 Task: Open Card Third-Party Integrations in Board Social Media Advertising Campaign Management to Workspace IT Department and add a team member Softage.1@softage.net, a label Red, a checklist SEO Audit, an attachment from your google drive, a color Red and finally, add a card description 'Send out client proposal for review' and a comment 'Given the potential impact of this task on our company reputation, let us ensure that we approach it with a sense of professionalism and respect.'. Add a start date 'Jan 09, 1900' with a due date 'Jan 16, 1900'
Action: Mouse moved to (87, 296)
Screenshot: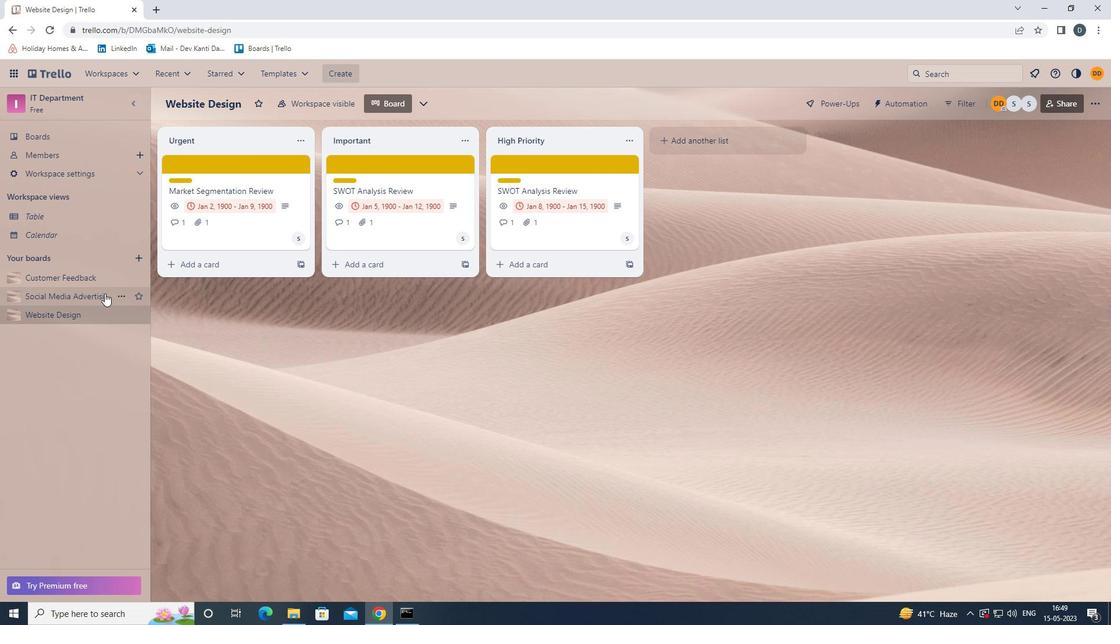 
Action: Mouse pressed left at (87, 296)
Screenshot: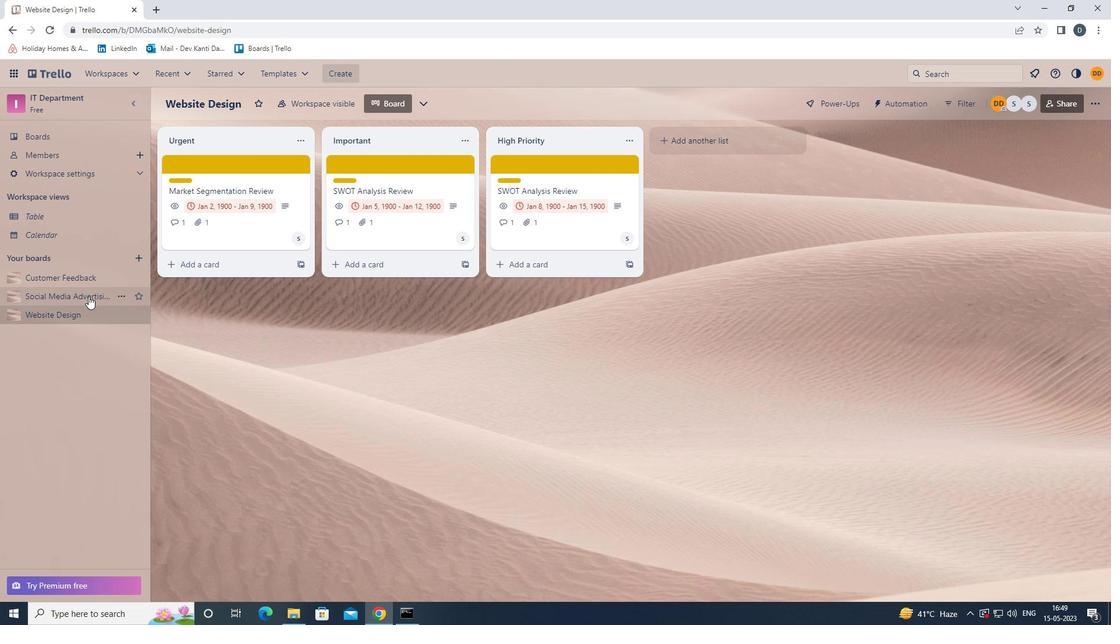 
Action: Mouse moved to (534, 164)
Screenshot: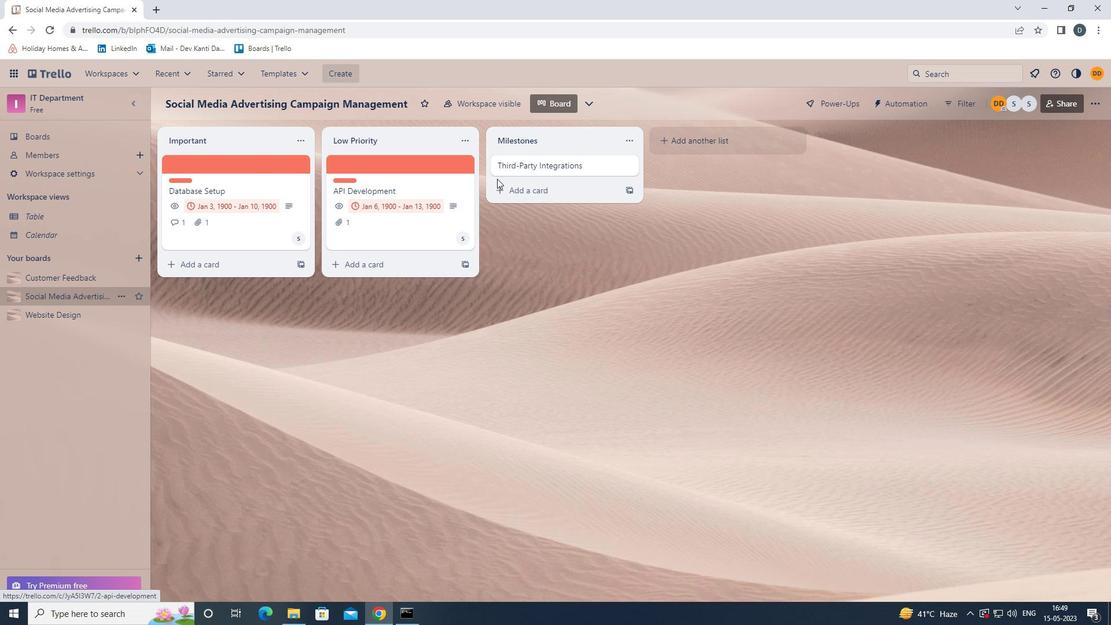 
Action: Mouse pressed left at (534, 164)
Screenshot: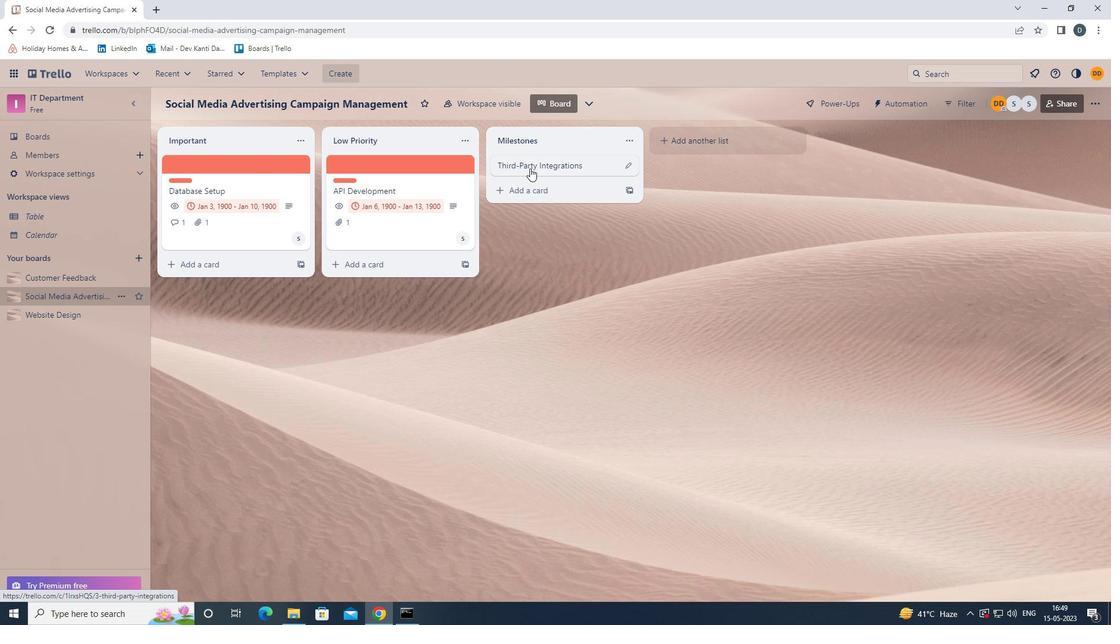 
Action: Mouse moved to (714, 206)
Screenshot: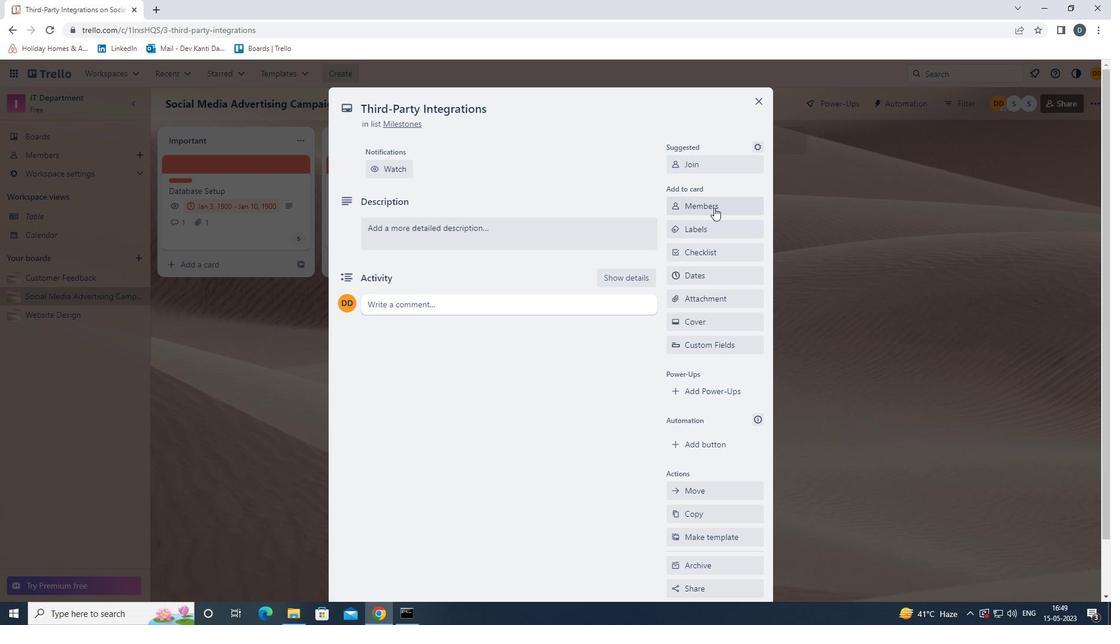 
Action: Mouse pressed left at (714, 206)
Screenshot: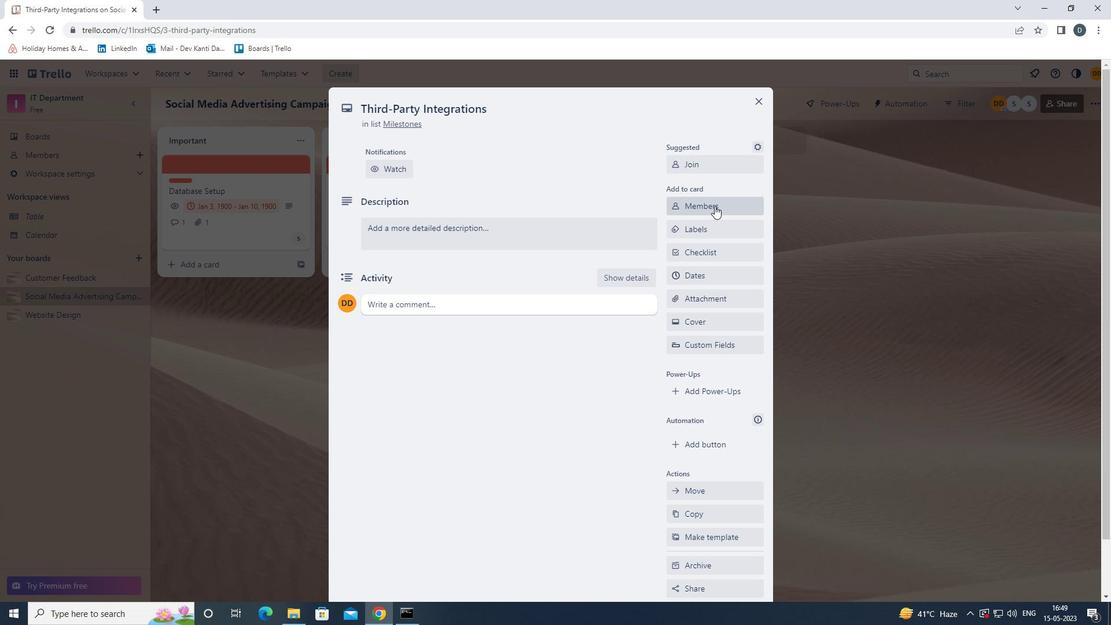 
Action: Key pressed <Key.shift>SOFTAGE.1<Key.shift><Key.shift><Key.shift><Key.shift><Key.shift><Key.shift>@SOFTAGE.NET
Screenshot: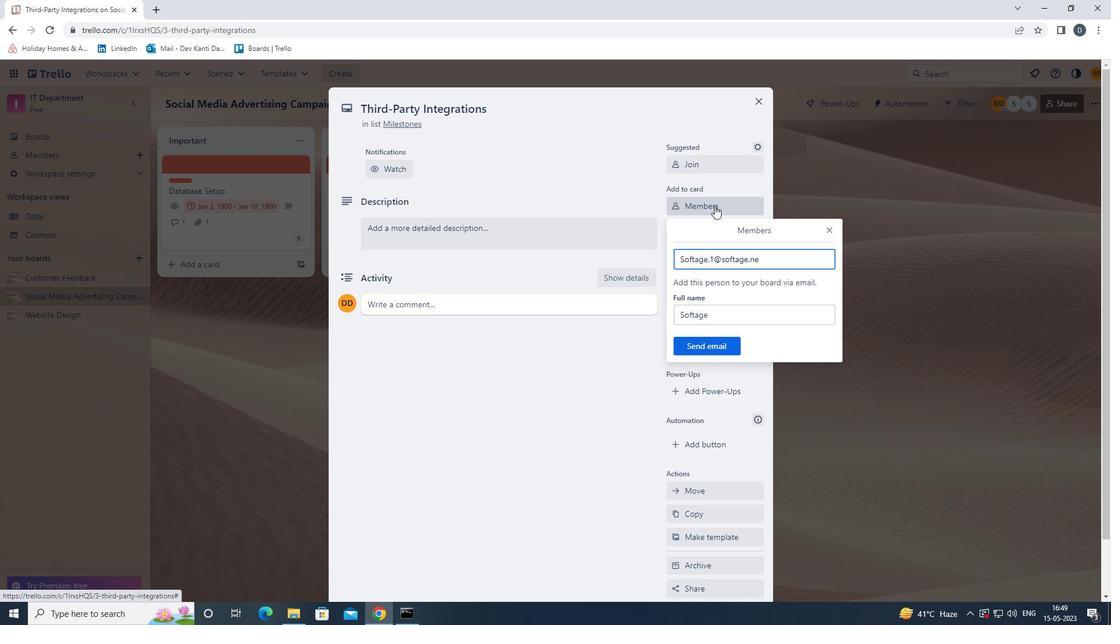 
Action: Mouse moved to (688, 341)
Screenshot: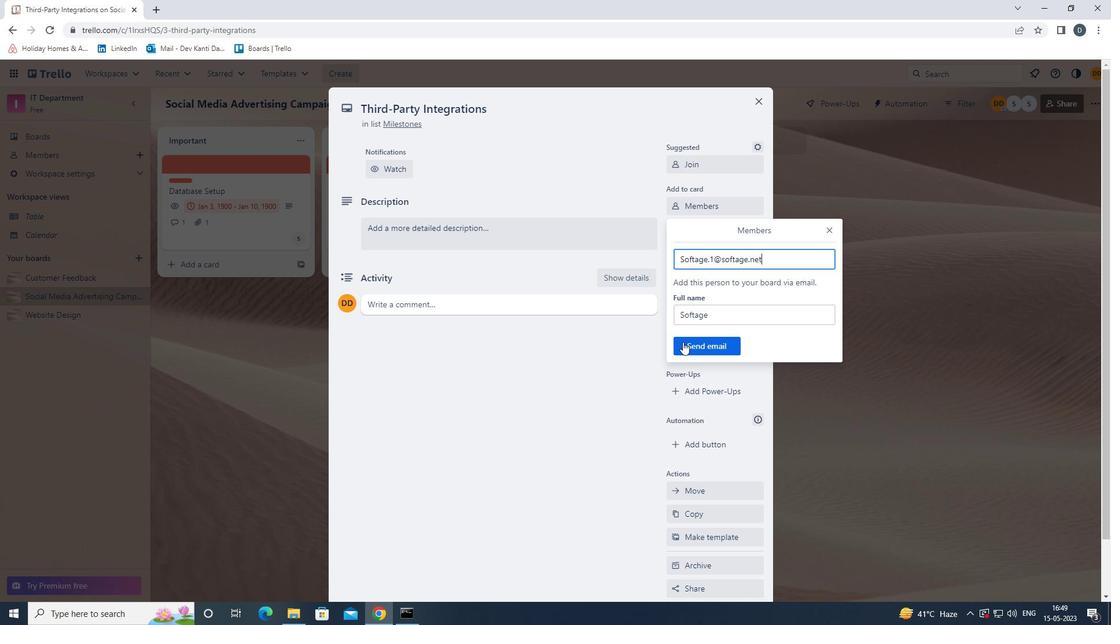 
Action: Mouse pressed left at (688, 341)
Screenshot: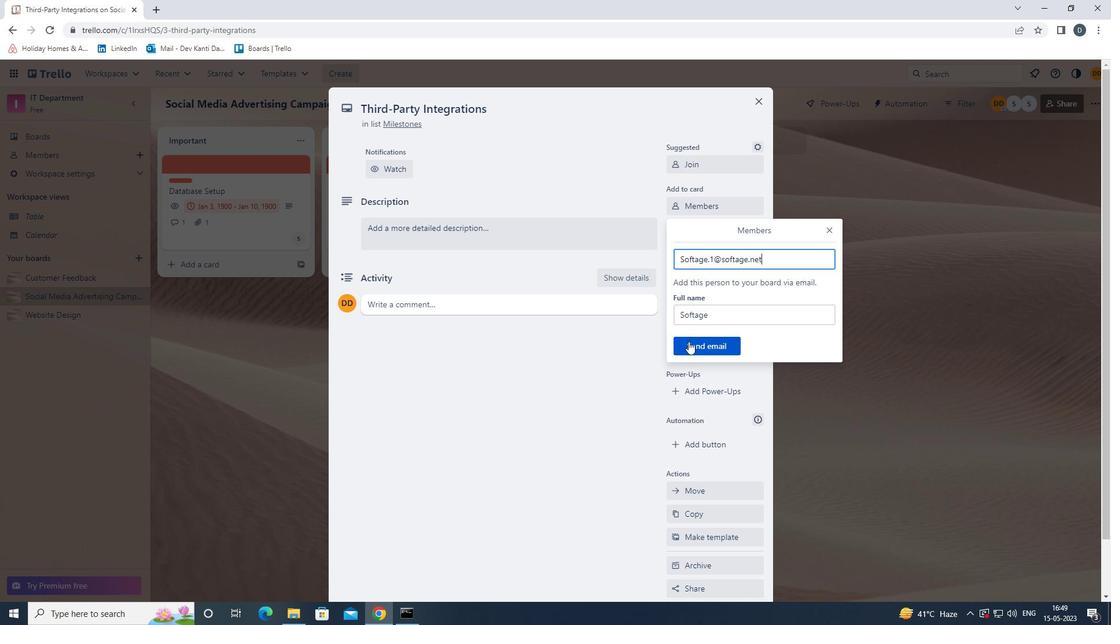 
Action: Mouse moved to (703, 228)
Screenshot: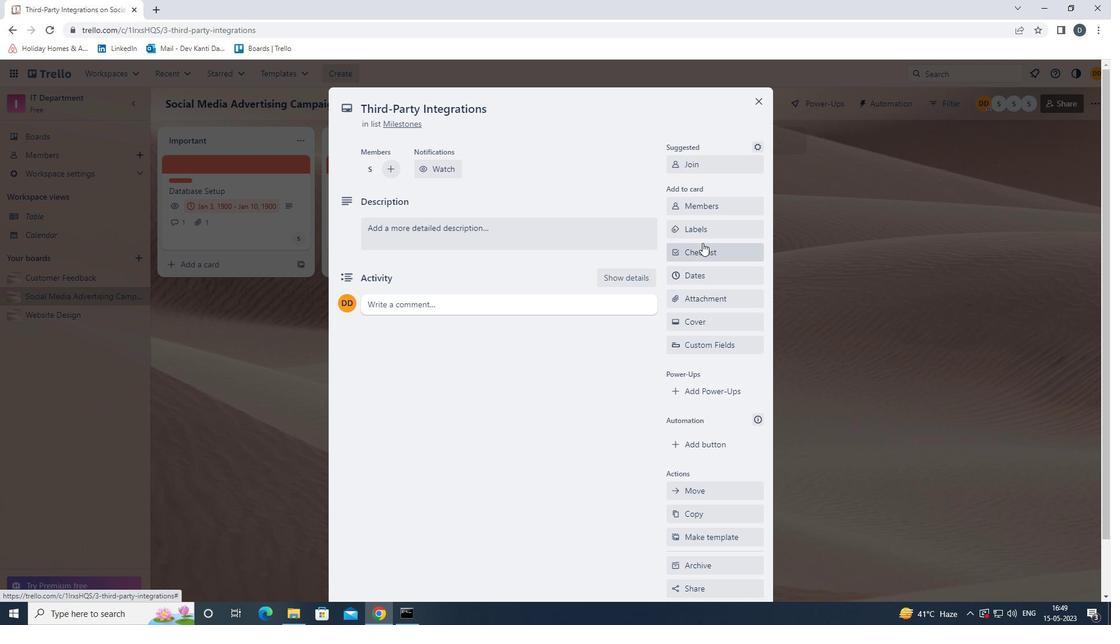 
Action: Mouse pressed left at (703, 228)
Screenshot: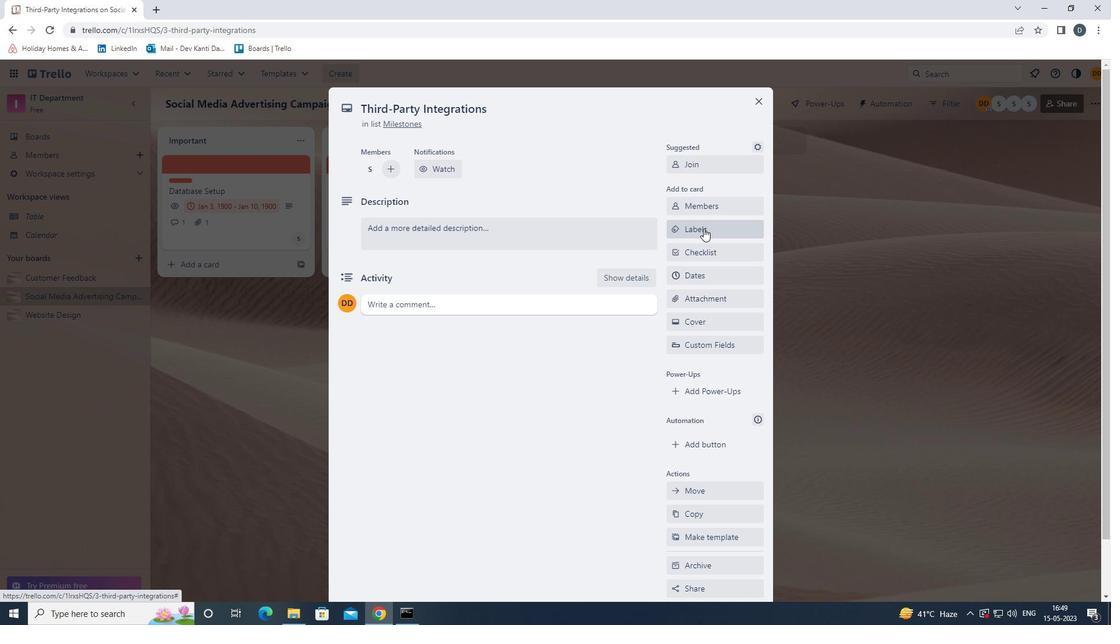 
Action: Mouse moved to (740, 381)
Screenshot: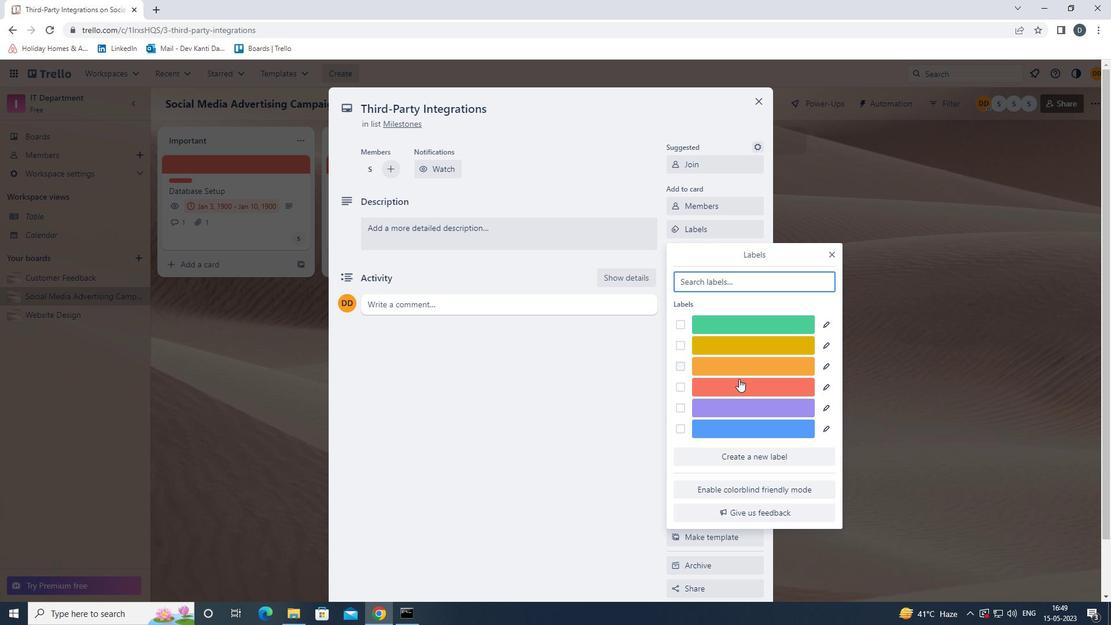
Action: Mouse pressed left at (740, 381)
Screenshot: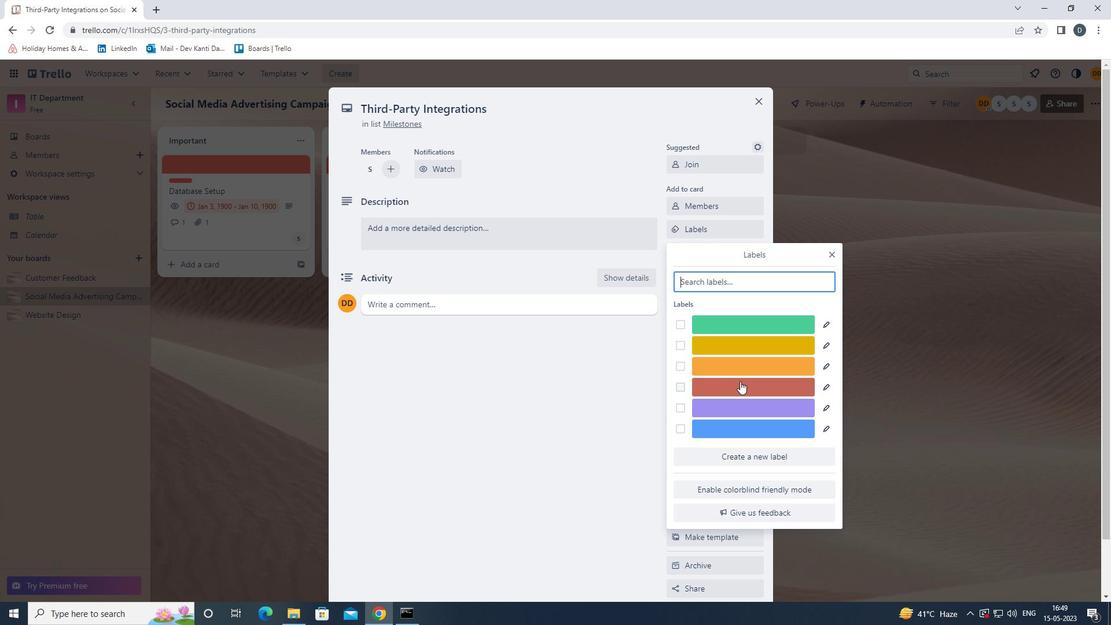 
Action: Mouse moved to (833, 259)
Screenshot: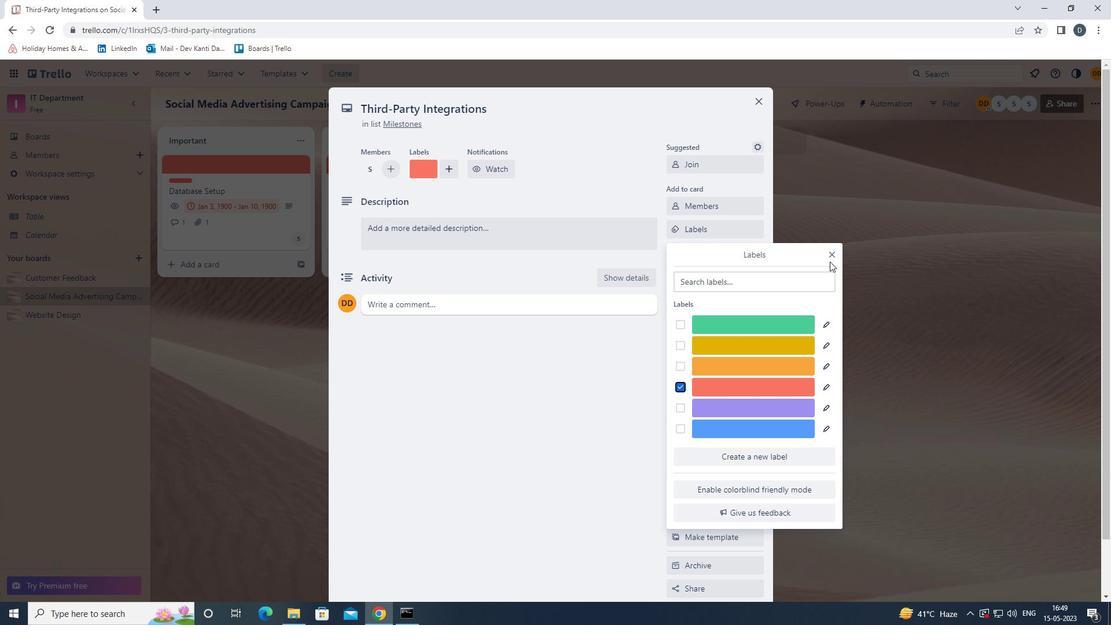 
Action: Mouse pressed left at (833, 259)
Screenshot: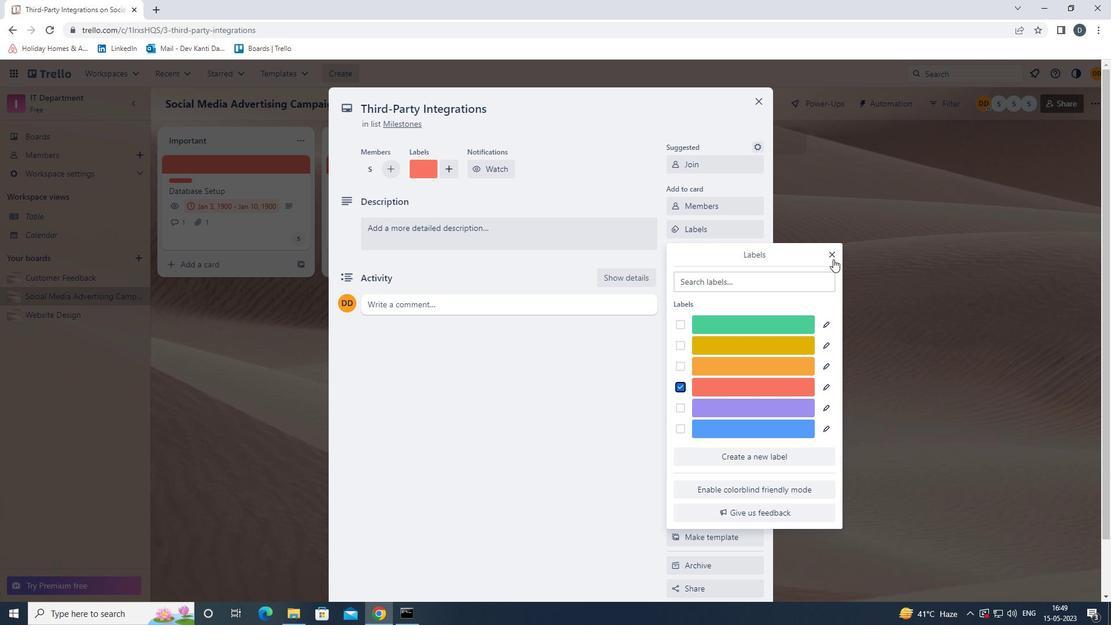 
Action: Mouse moved to (740, 250)
Screenshot: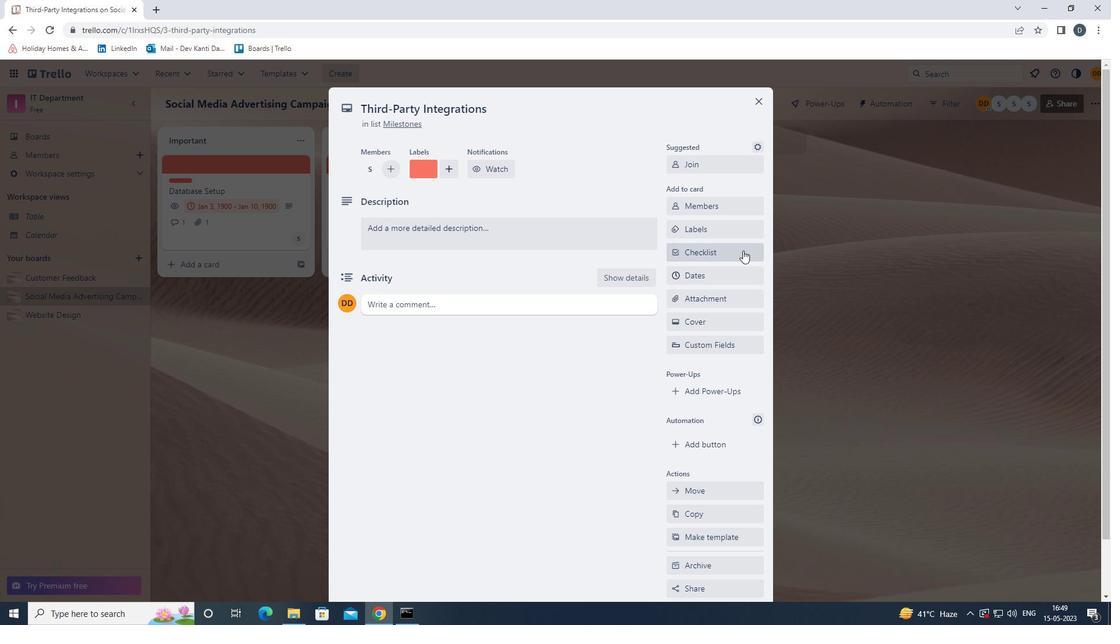 
Action: Mouse pressed left at (740, 250)
Screenshot: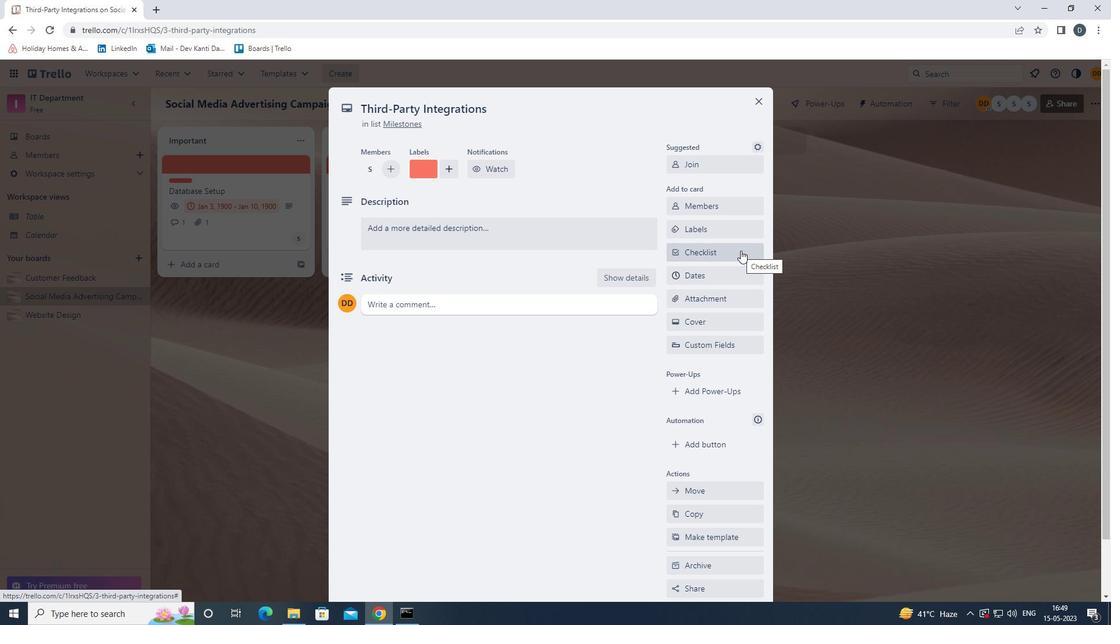 
Action: Key pressed <Key.shift><Key.shift><Key.shift><Key.shift><Key.shift><Key.shift><Key.shift><Key.shift><Key.shift><Key.shift><Key.shift><Key.shift><Key.shift><Key.shift><Key.shift><Key.shift><Key.shift>SEO<Key.down><Key.enter>
Screenshot: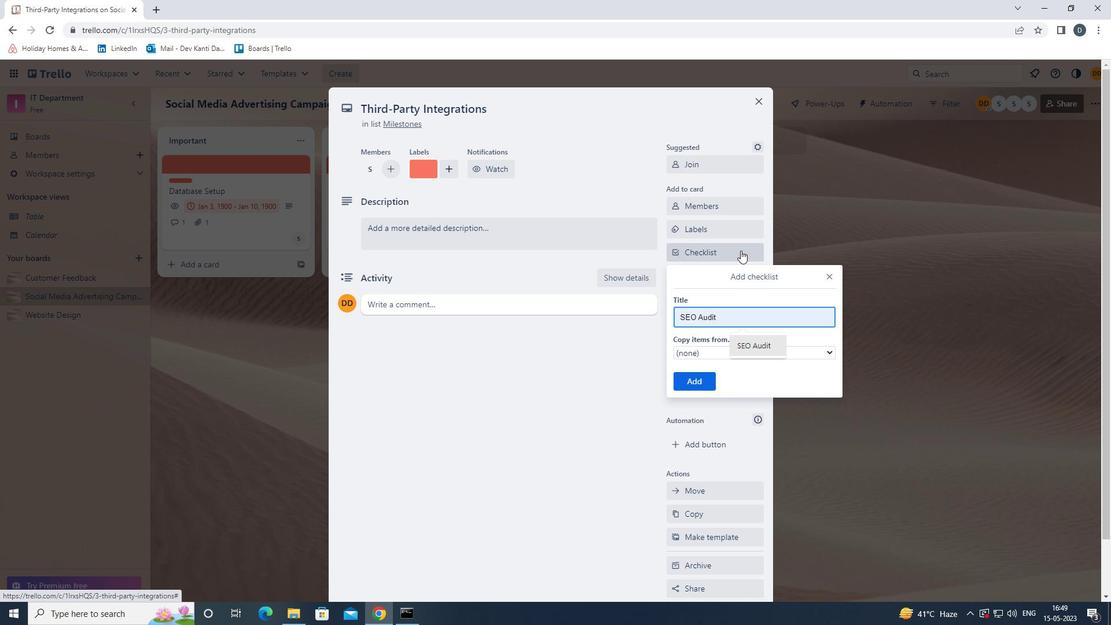 
Action: Mouse moved to (697, 373)
Screenshot: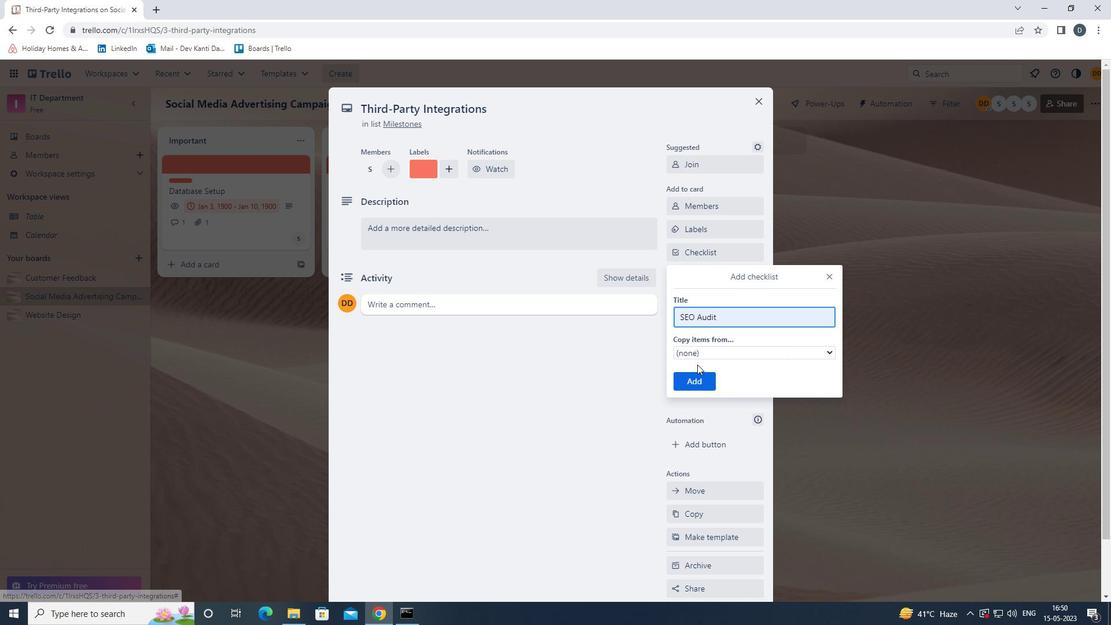 
Action: Mouse pressed left at (697, 373)
Screenshot: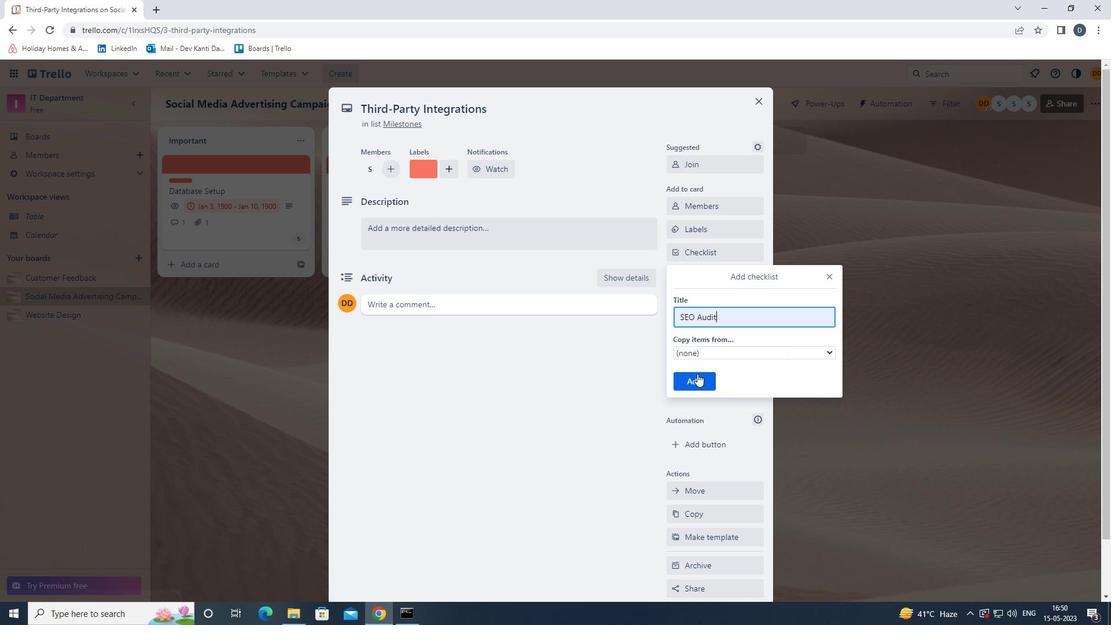 
Action: Mouse moved to (729, 292)
Screenshot: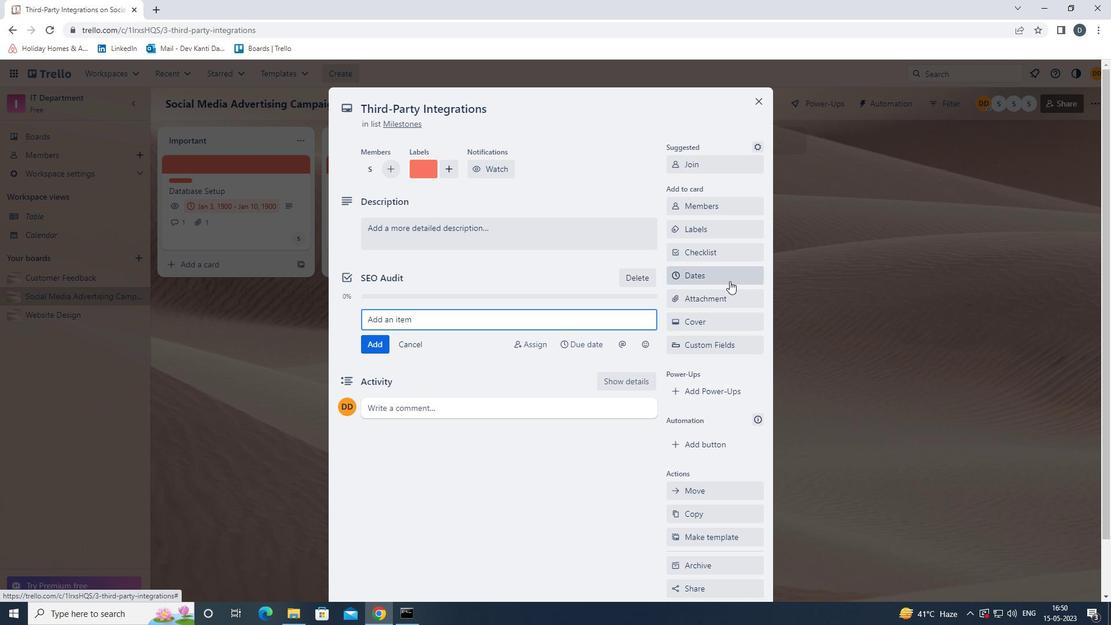 
Action: Mouse pressed left at (729, 292)
Screenshot: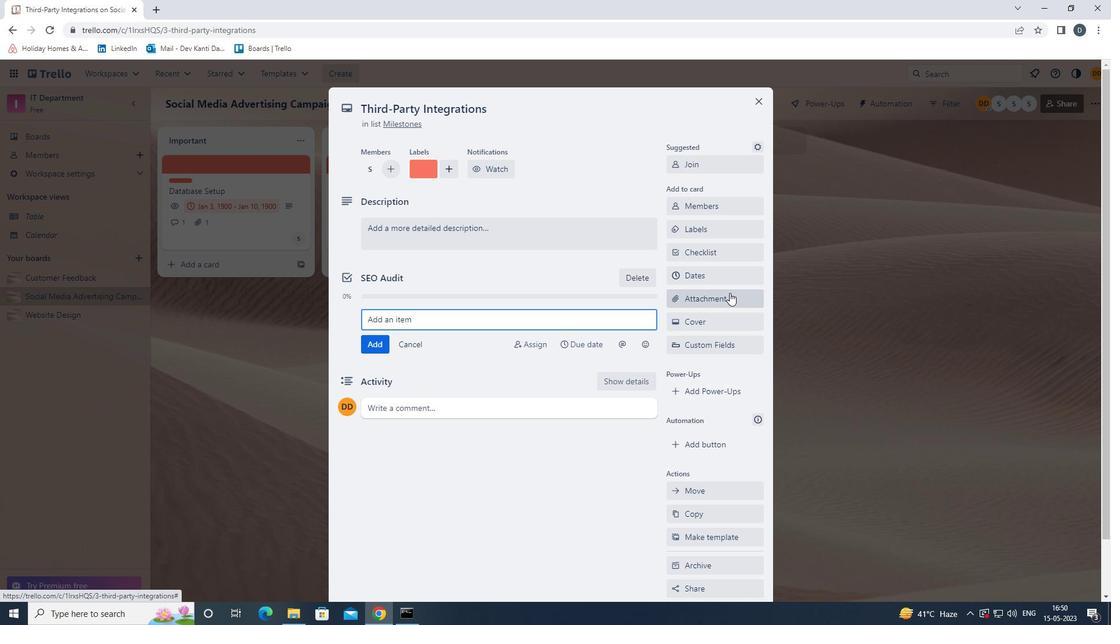 
Action: Mouse moved to (737, 387)
Screenshot: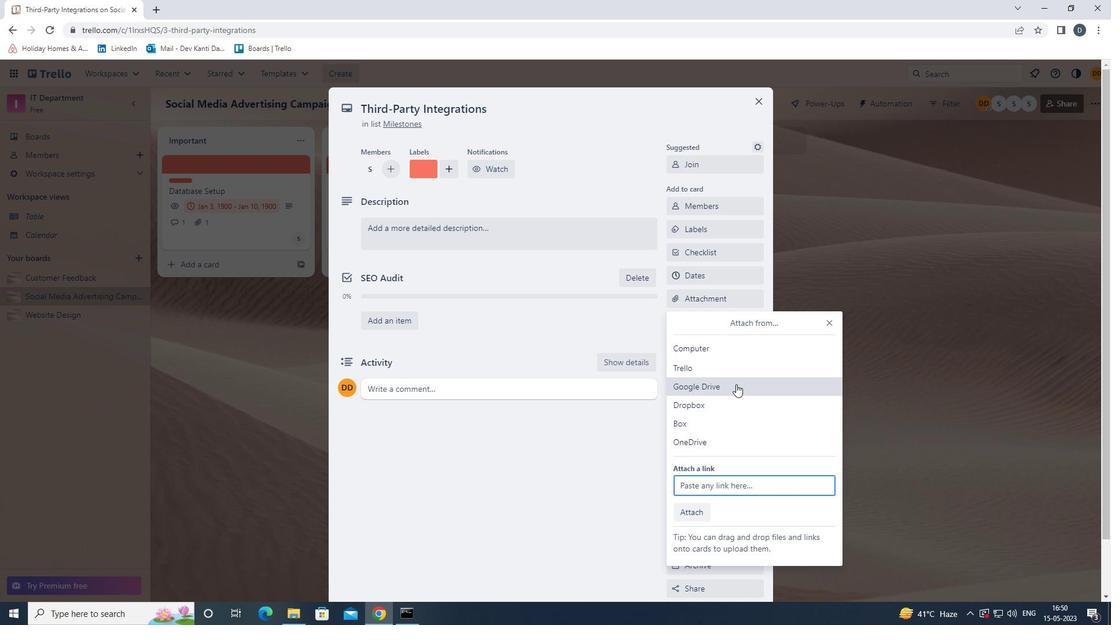 
Action: Mouse pressed left at (737, 387)
Screenshot: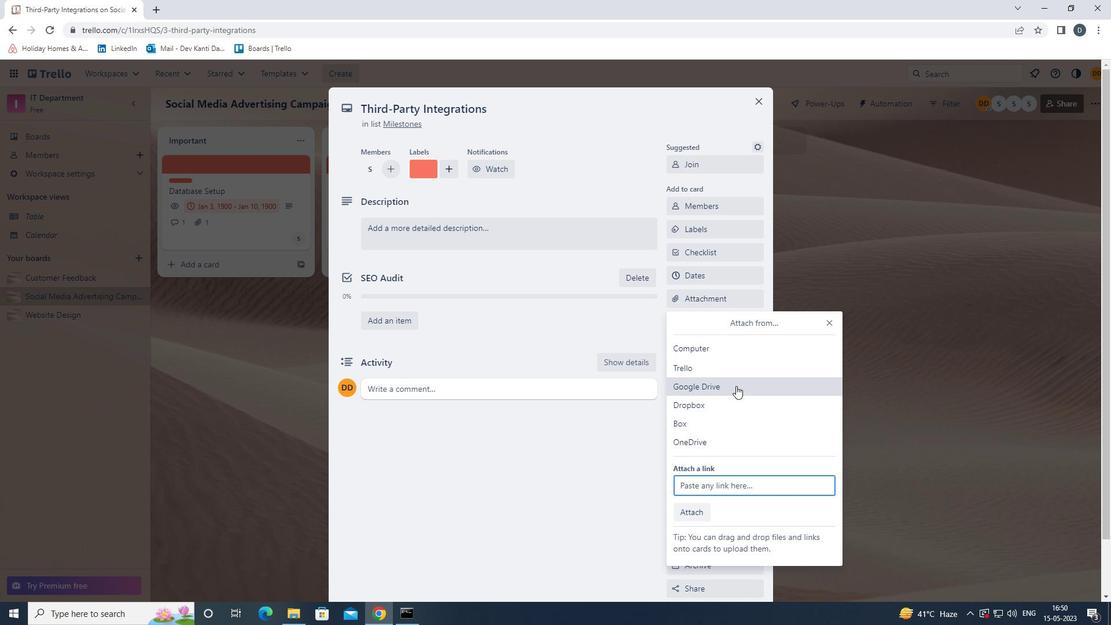 
Action: Mouse moved to (315, 354)
Screenshot: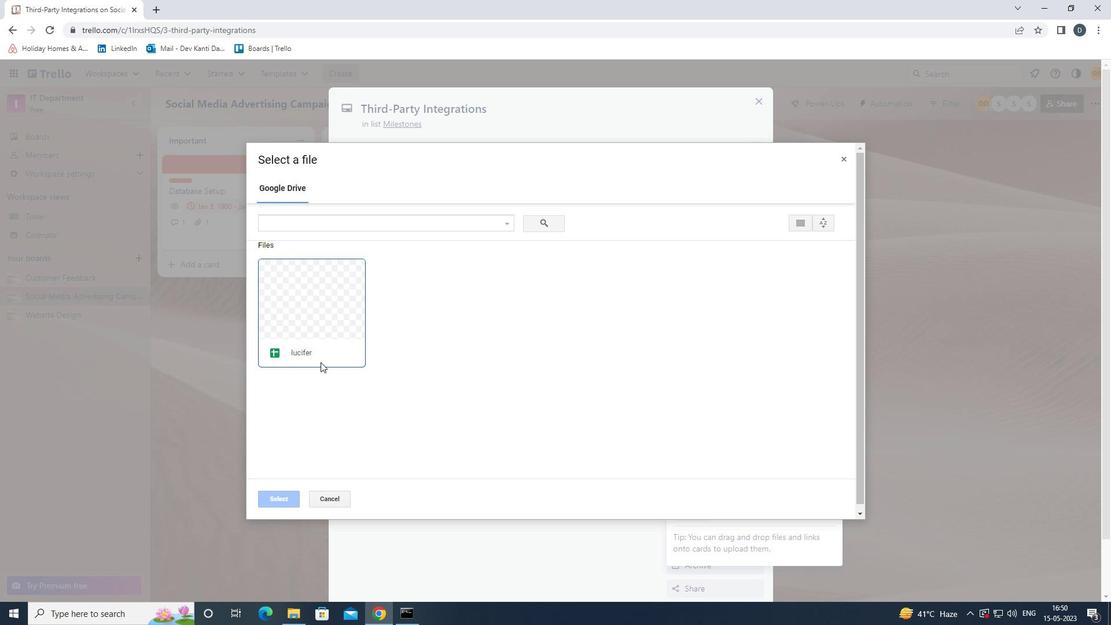 
Action: Mouse pressed left at (315, 354)
Screenshot: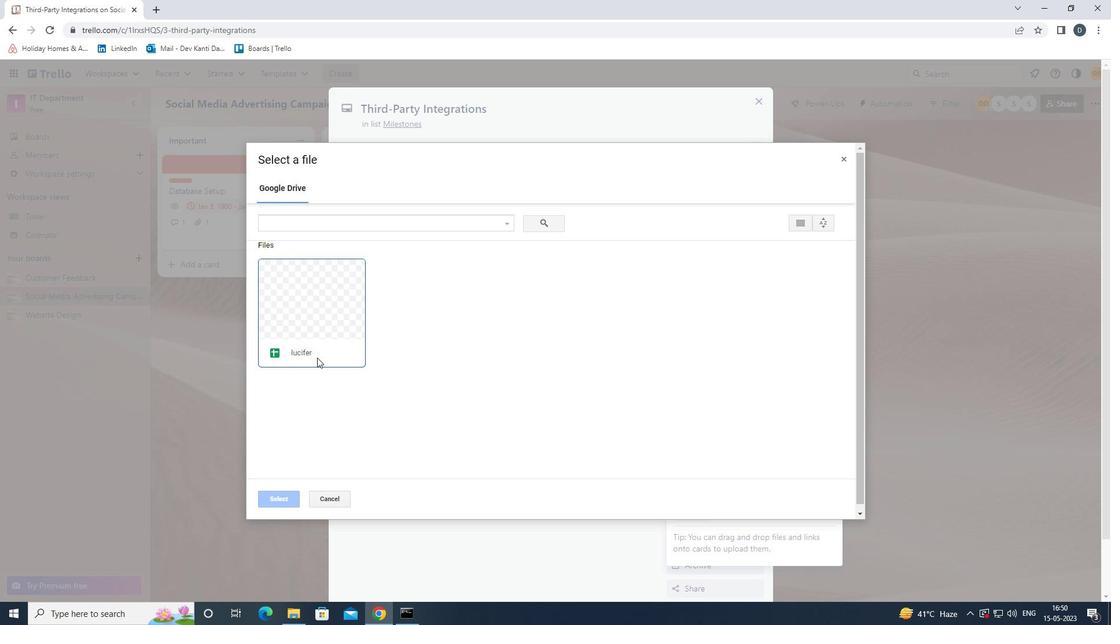 
Action: Mouse moved to (274, 501)
Screenshot: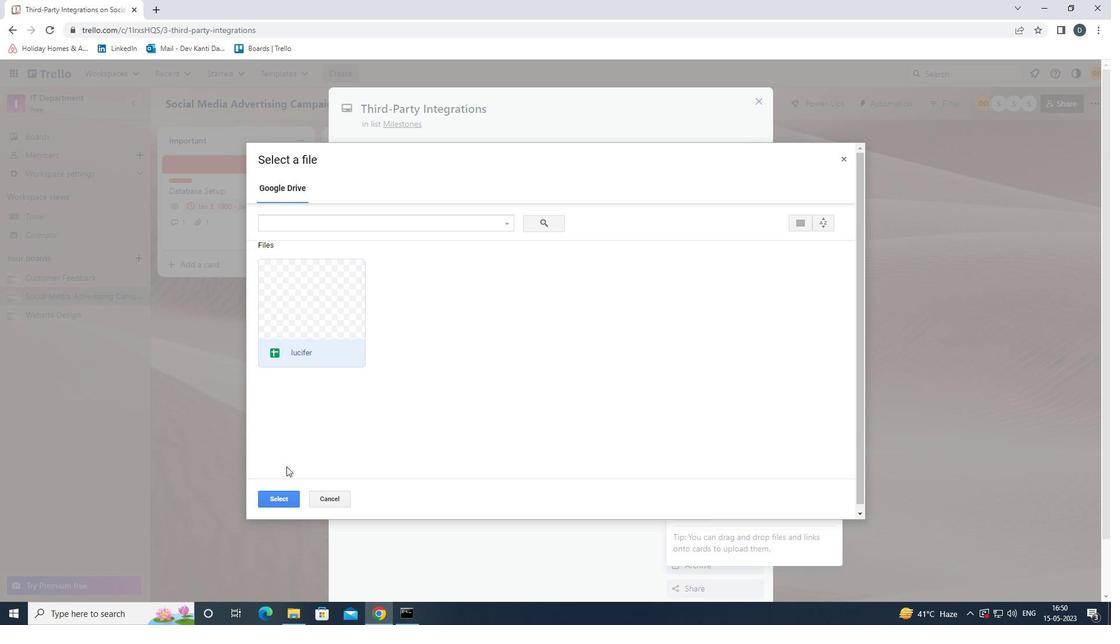 
Action: Mouse pressed left at (274, 501)
Screenshot: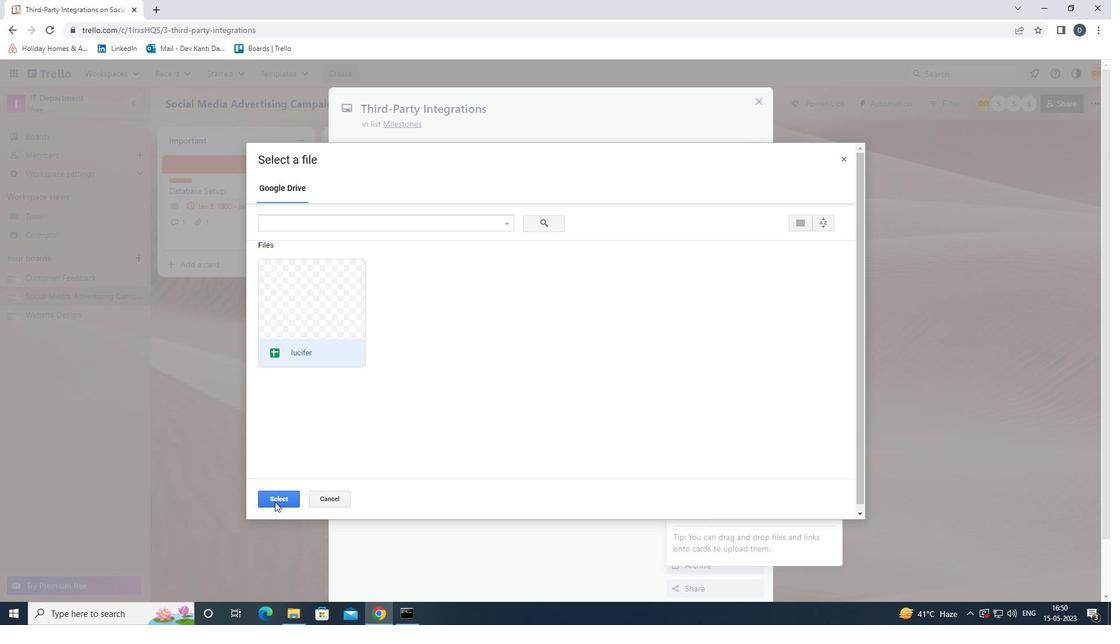 
Action: Mouse moved to (698, 321)
Screenshot: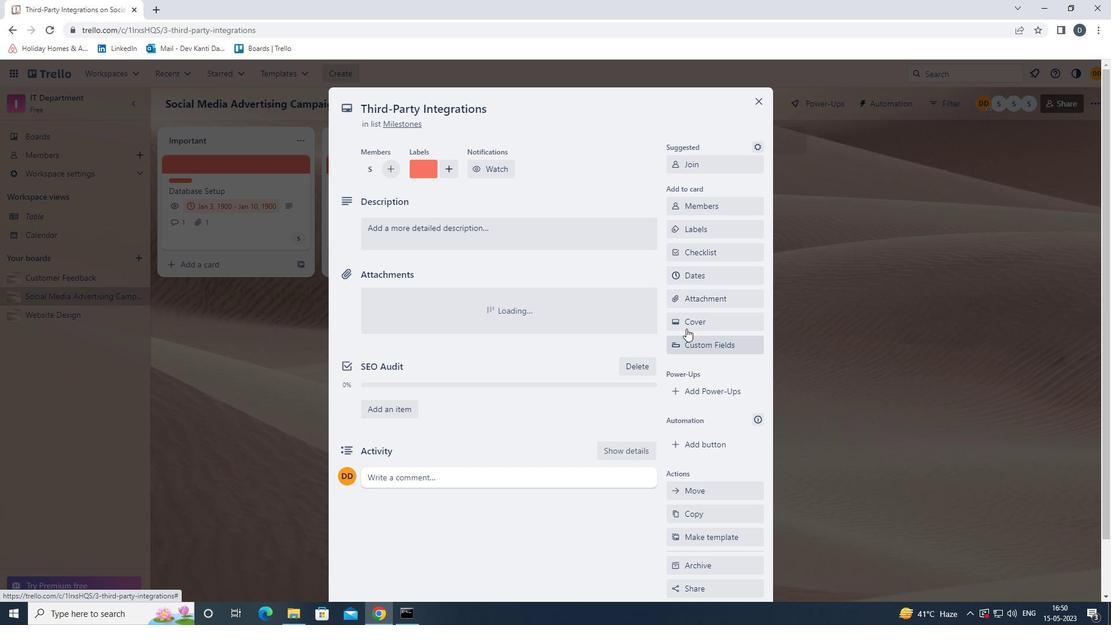 
Action: Mouse pressed left at (698, 321)
Screenshot: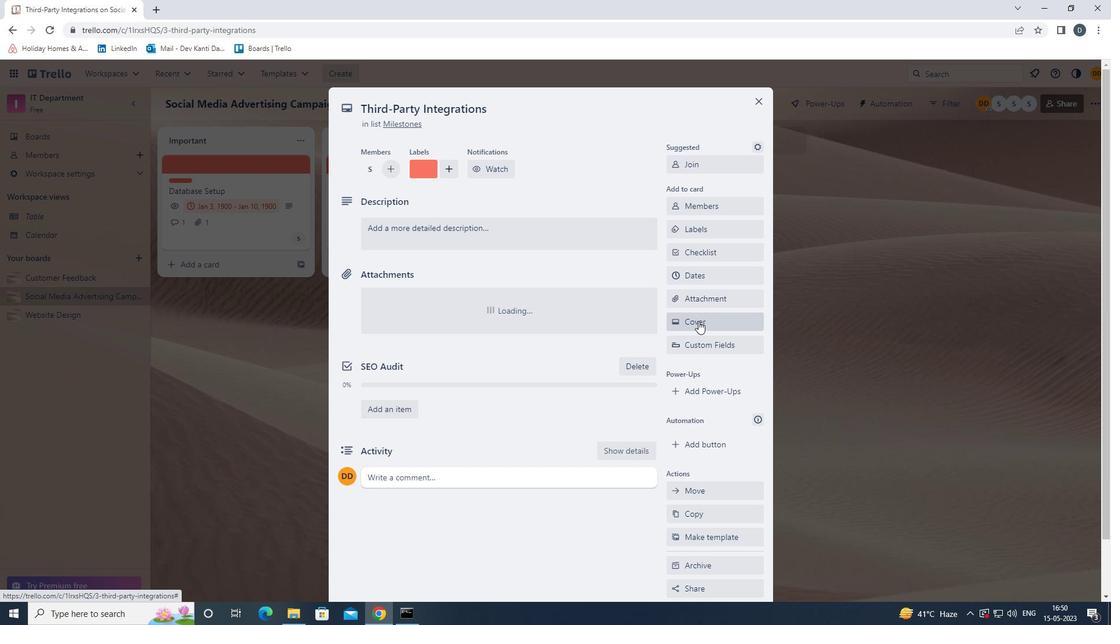 
Action: Mouse moved to (789, 366)
Screenshot: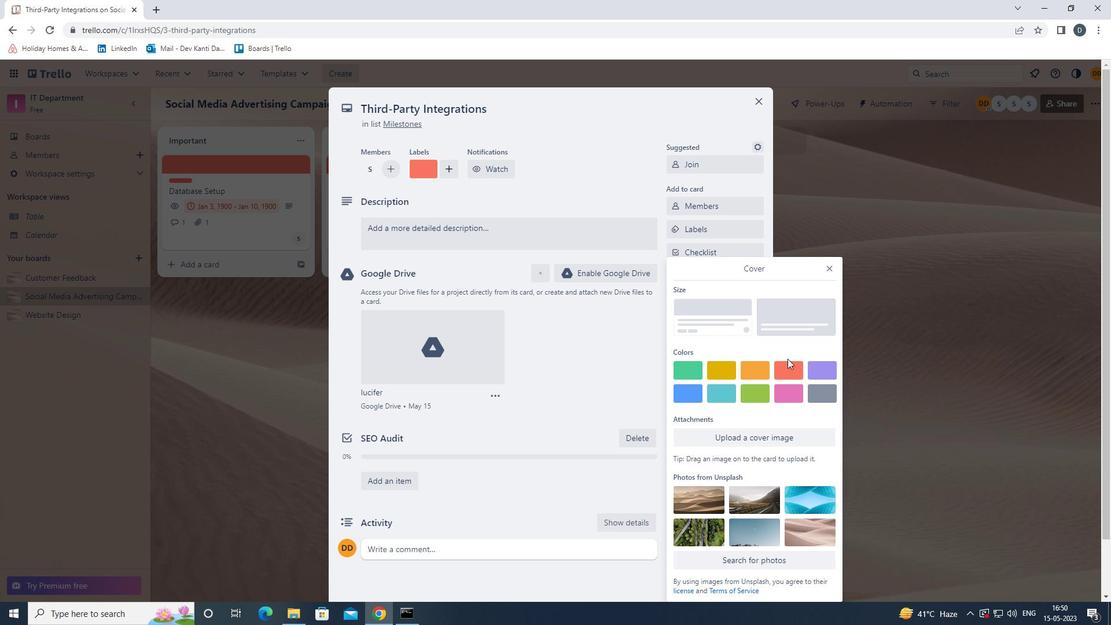 
Action: Mouse pressed left at (789, 366)
Screenshot: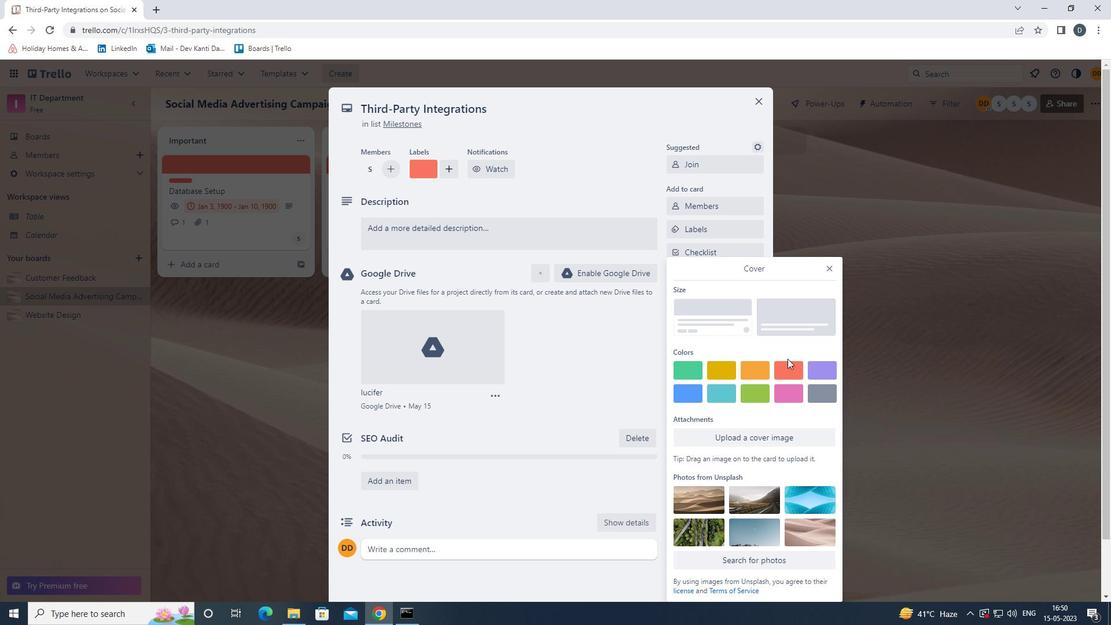 
Action: Mouse moved to (827, 247)
Screenshot: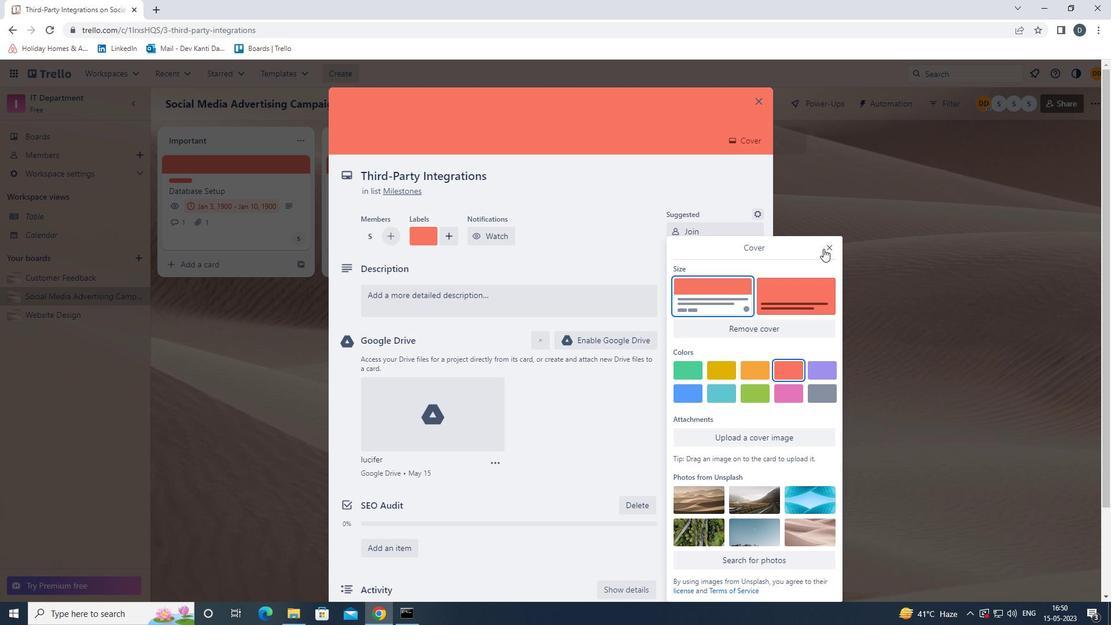
Action: Mouse pressed left at (827, 247)
Screenshot: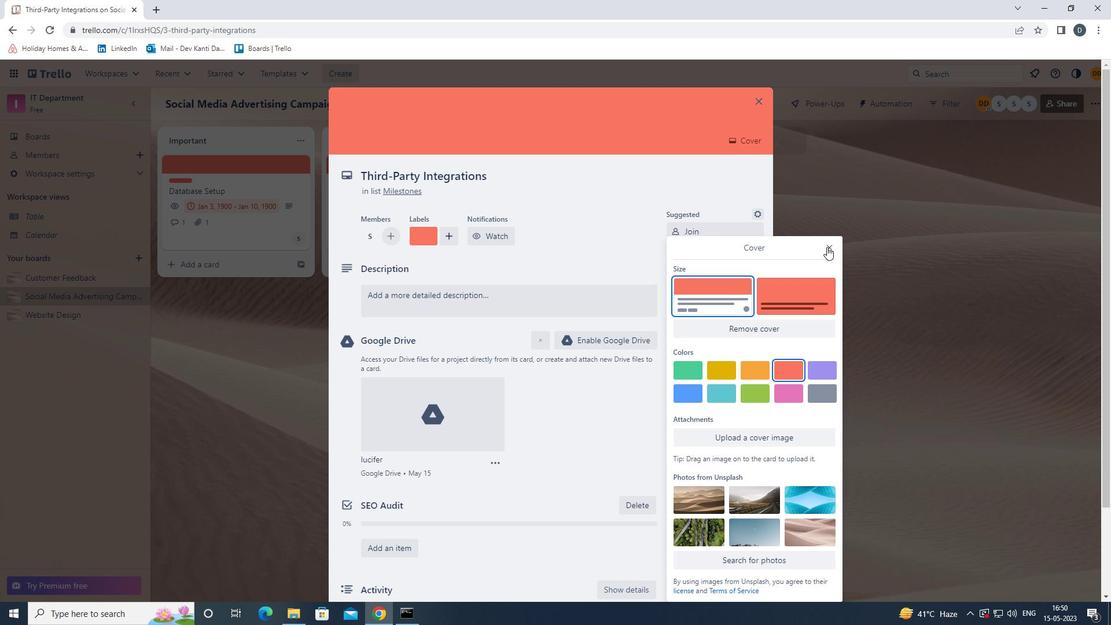 
Action: Mouse moved to (590, 297)
Screenshot: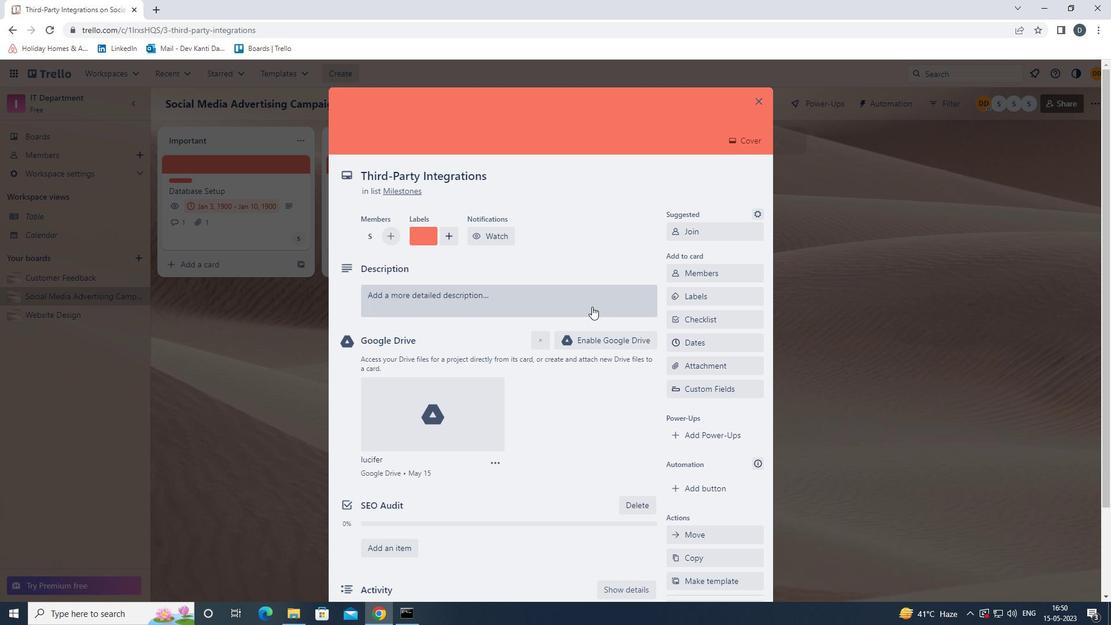 
Action: Mouse pressed left at (590, 297)
Screenshot: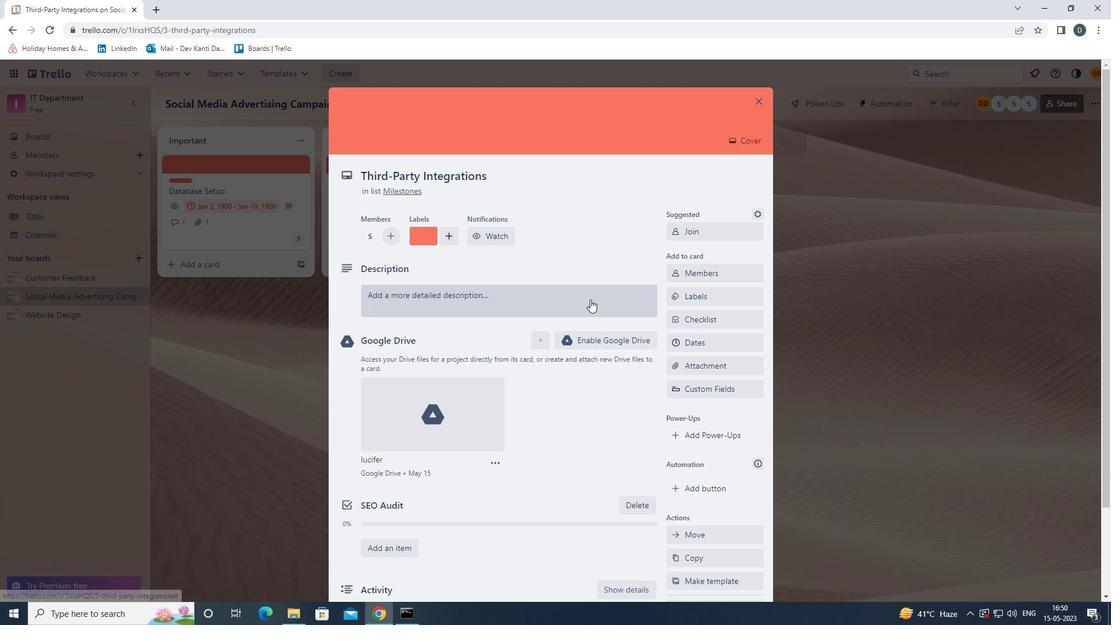 
Action: Mouse moved to (559, 353)
Screenshot: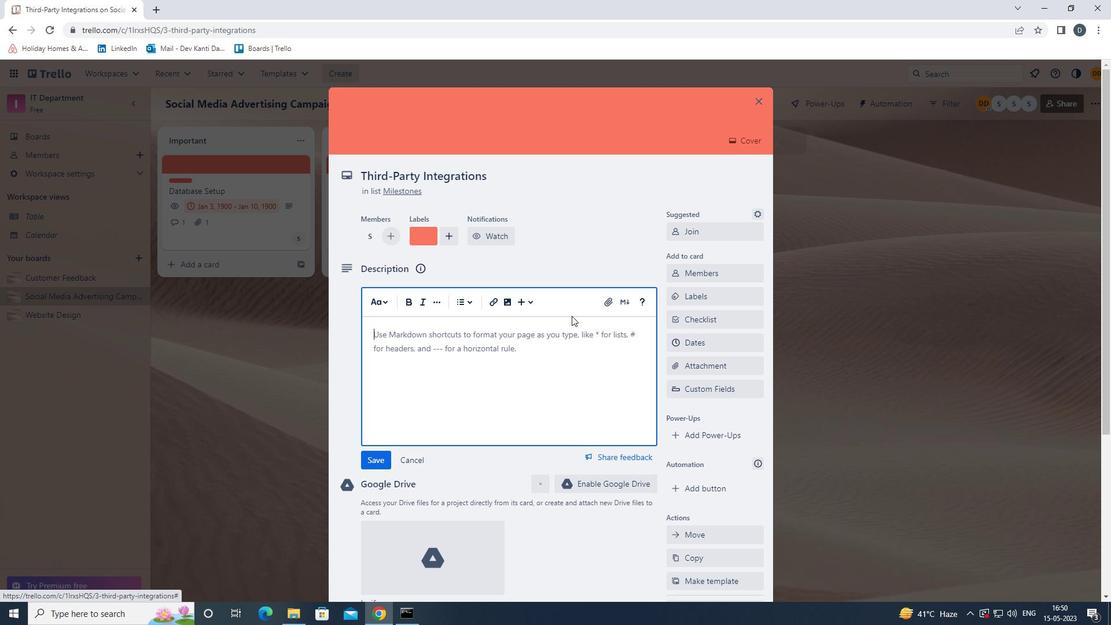 
Action: Key pressed <Key.shift>SEND<Key.space>OUT<Key.space>CLIENT<Key.space>PROPOSAL<Key.space>FOR<Key.space>REVIEW.
Screenshot: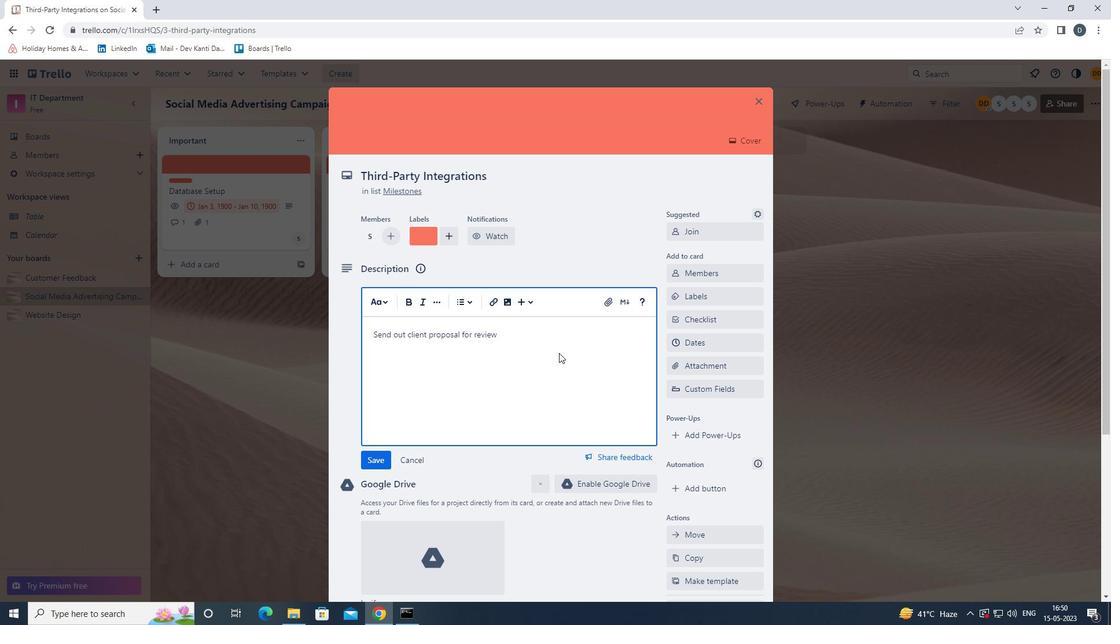 
Action: Mouse moved to (373, 460)
Screenshot: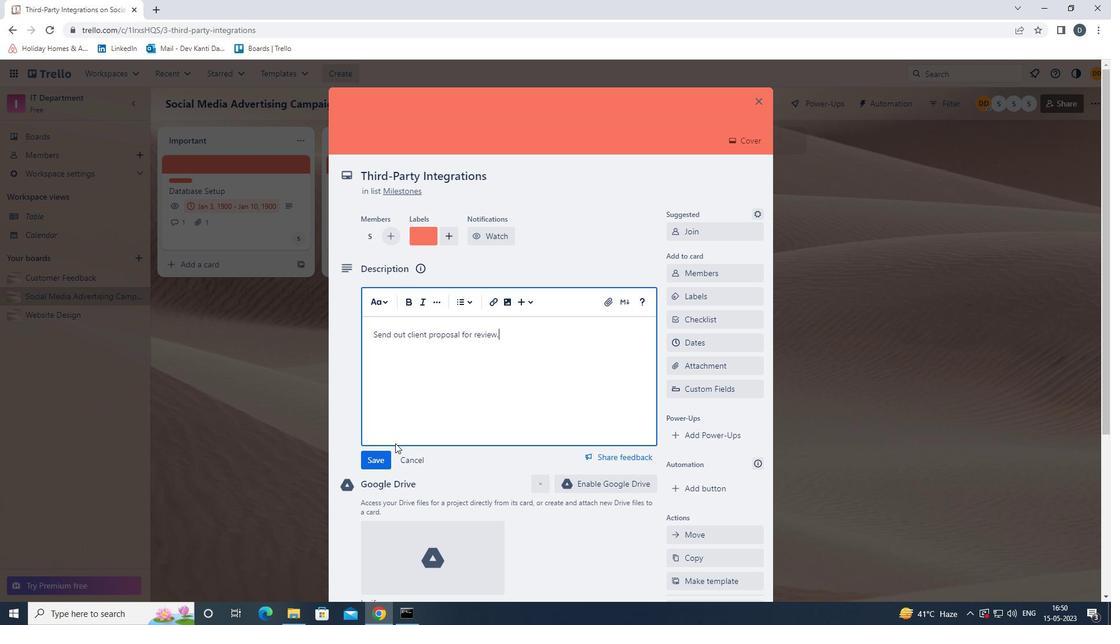 
Action: Mouse pressed left at (373, 460)
Screenshot: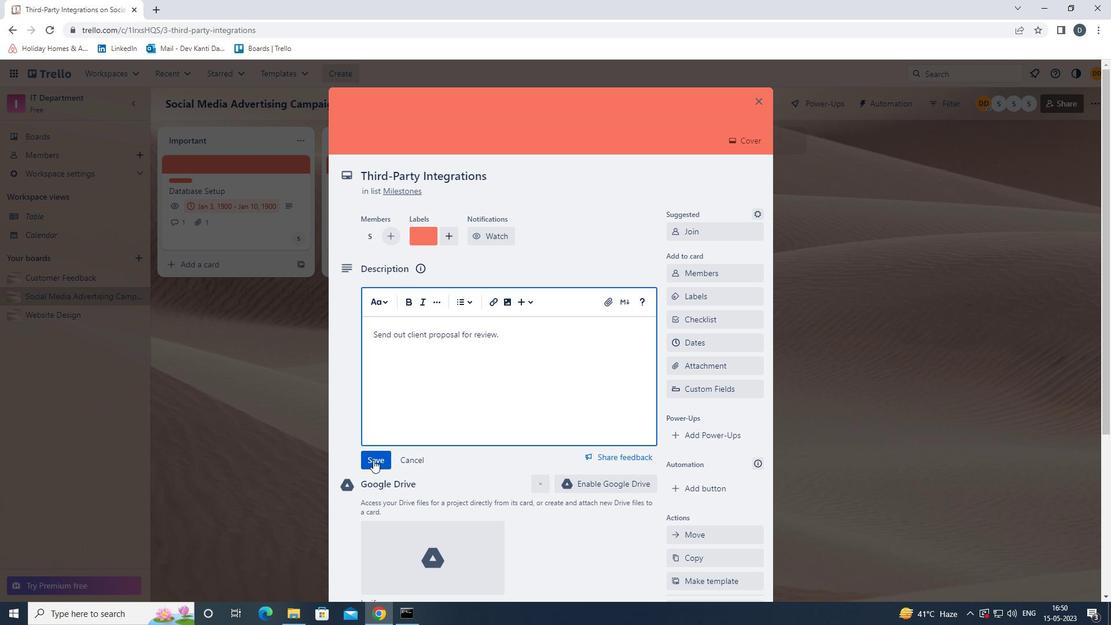 
Action: Mouse moved to (422, 449)
Screenshot: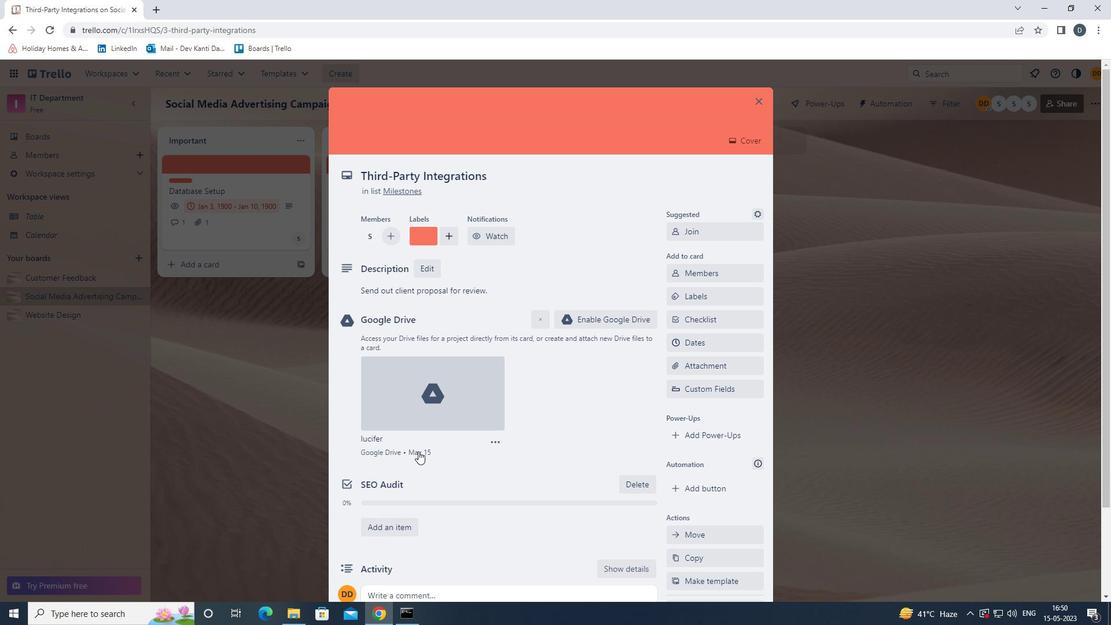 
Action: Mouse scrolled (422, 449) with delta (0, 0)
Screenshot: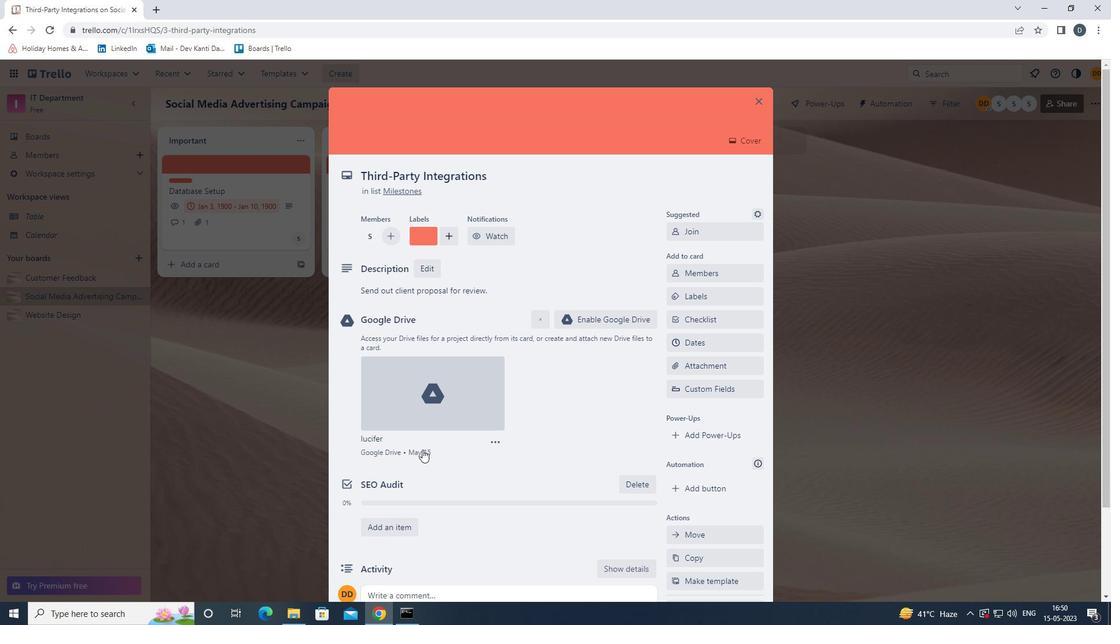 
Action: Mouse scrolled (422, 449) with delta (0, 0)
Screenshot: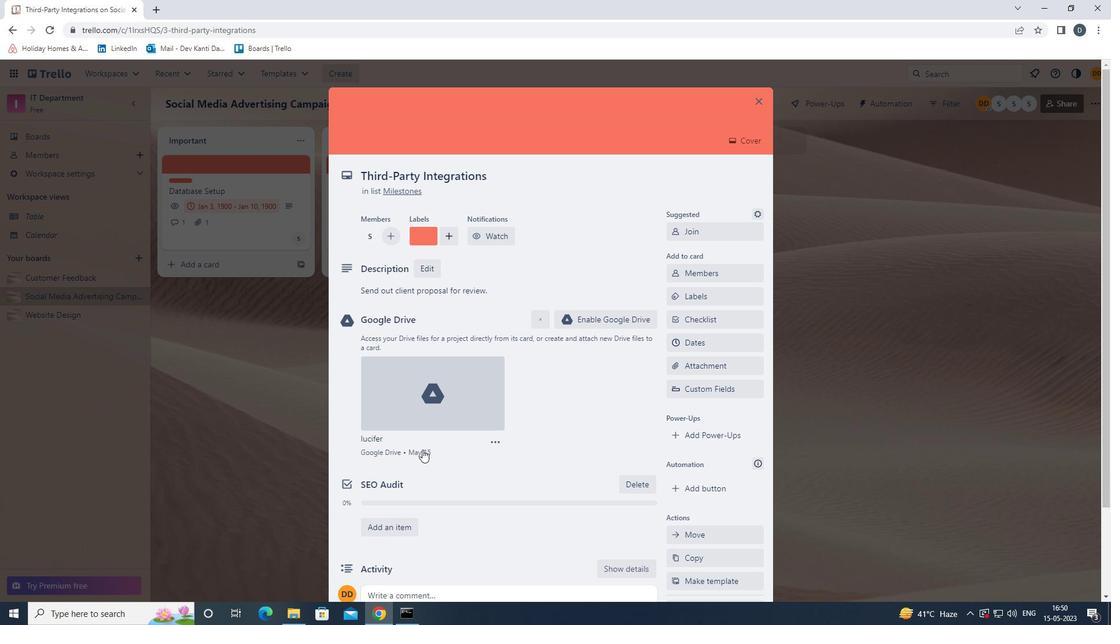 
Action: Mouse moved to (462, 483)
Screenshot: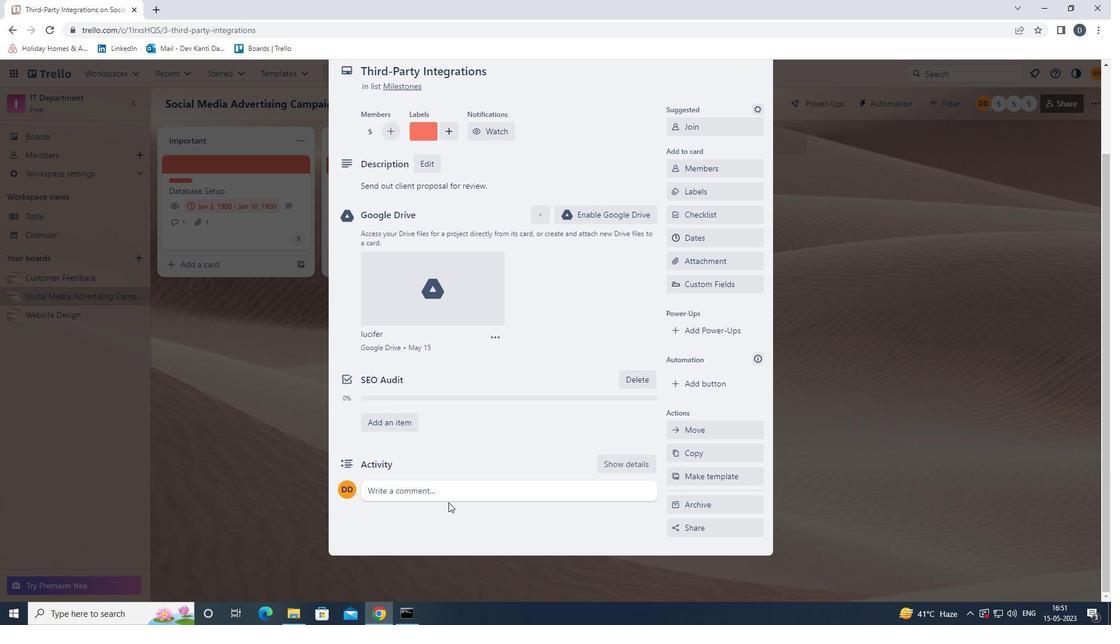
Action: Mouse pressed left at (462, 483)
Screenshot: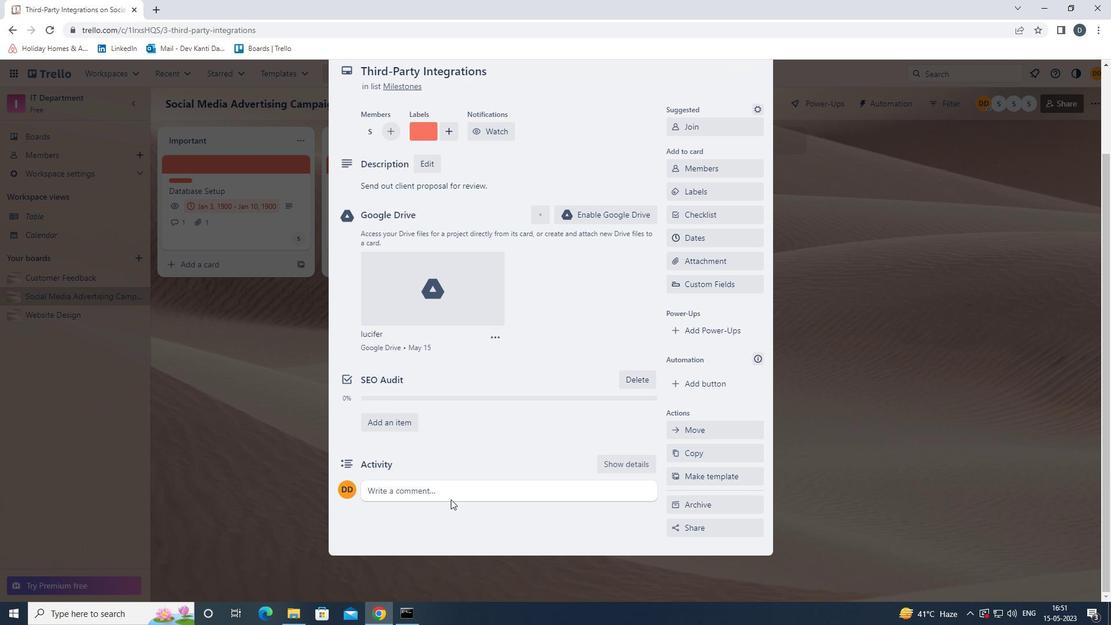 
Action: Mouse moved to (447, 524)
Screenshot: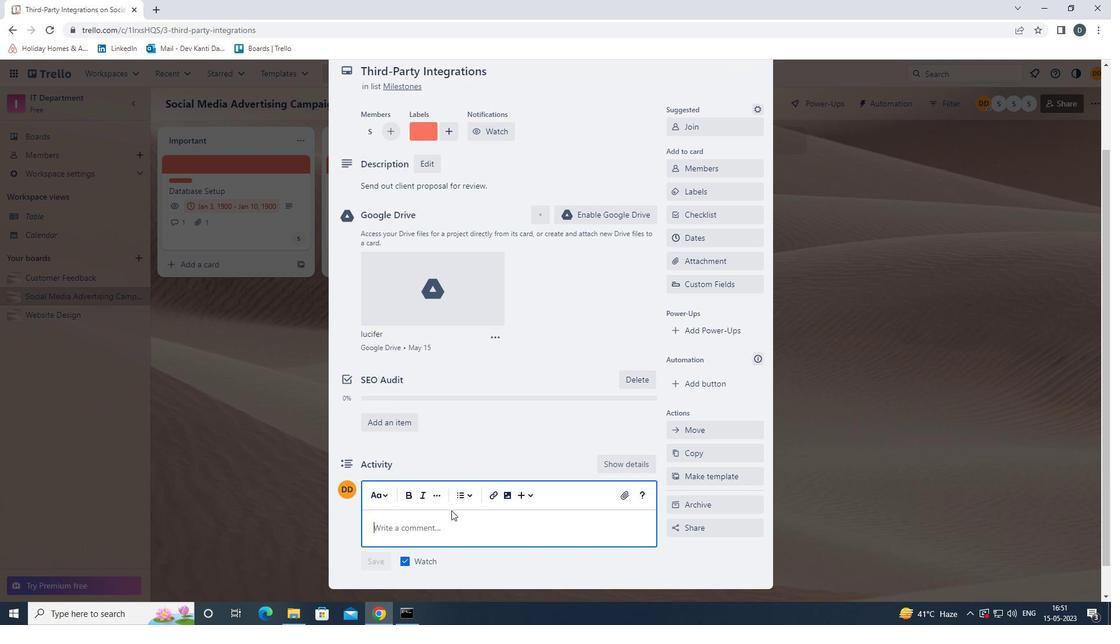 
Action: Key pressed <Key.shift><Key.shift>GIVEN<Key.space>THE<Key.space>POTENTIAL<Key.space>IMPACT<Key.space>OF<Key.space>THIS<Key.space>TASK<Key.space>ON<Key.space><Key.space><Key.space><Key.space><Key.space><Key.backspace><Key.backspace><Key.backspace><Key.backspace>OUR<Key.space>COMPANY<Key.space>REPUTATION,<Key.space>LET<Key.space>US<Key.space>ENSURE<Key.space>THAT<Key.space>WE<Key.space>APPROACH<Key.space>IT<Key.space>WITH<Key.space>A<Key.space>SENSE<Key.space>OF<Key.space>PROFESSIONALISM<Key.space>AND<Key.space>RESPECT.
Screenshot: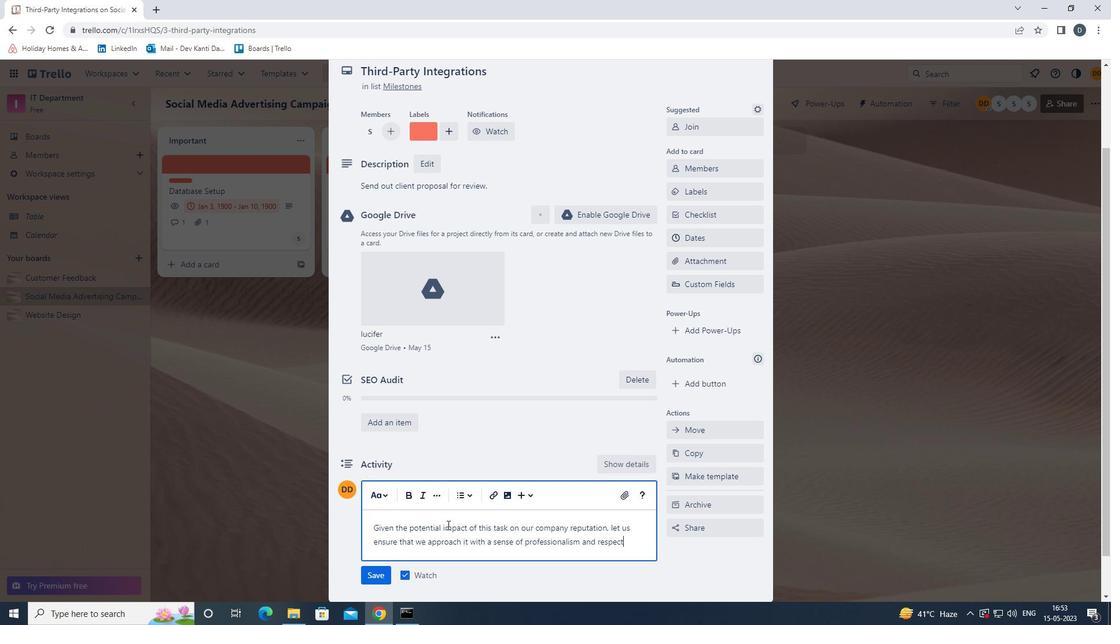 
Action: Mouse moved to (364, 572)
Screenshot: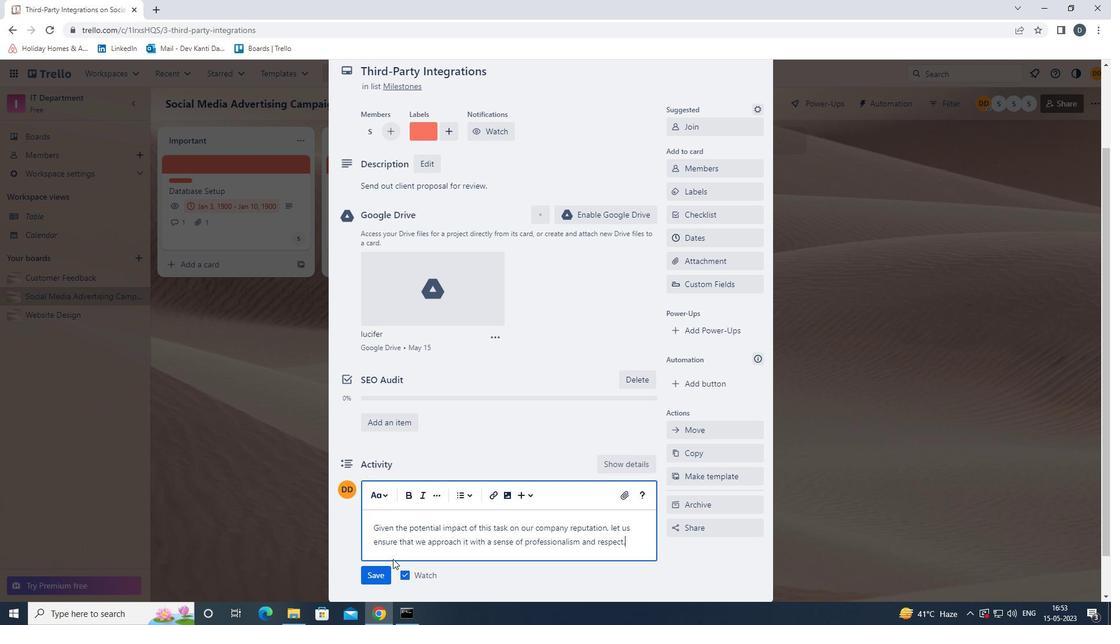 
Action: Mouse pressed left at (364, 572)
Screenshot: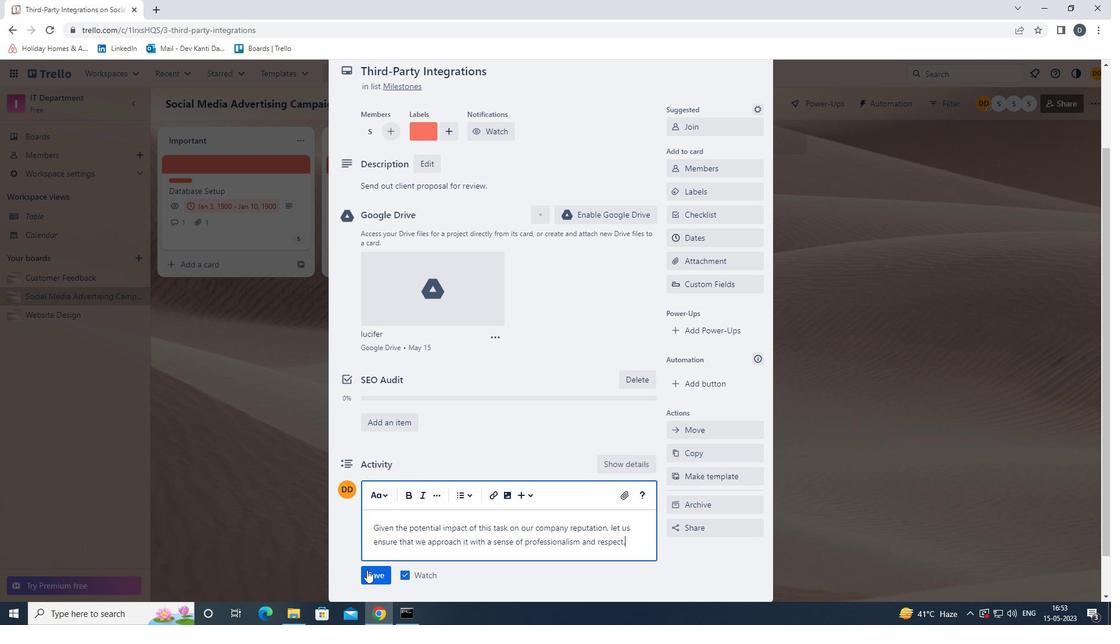 
Action: Mouse moved to (695, 232)
Screenshot: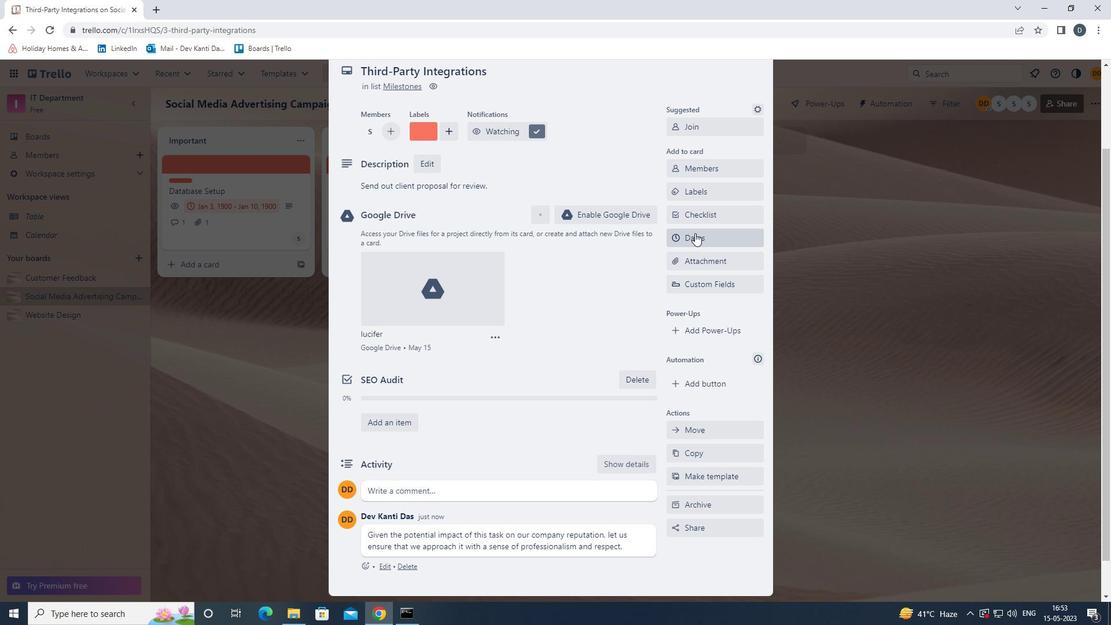 
Action: Mouse pressed left at (695, 232)
Screenshot: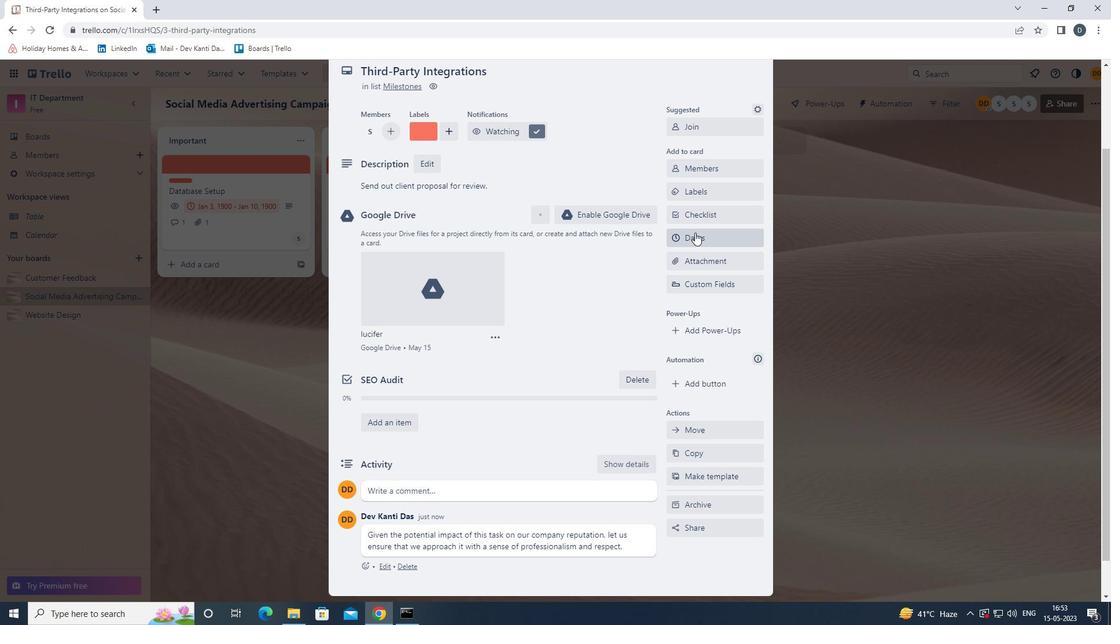 
Action: Mouse moved to (681, 311)
Screenshot: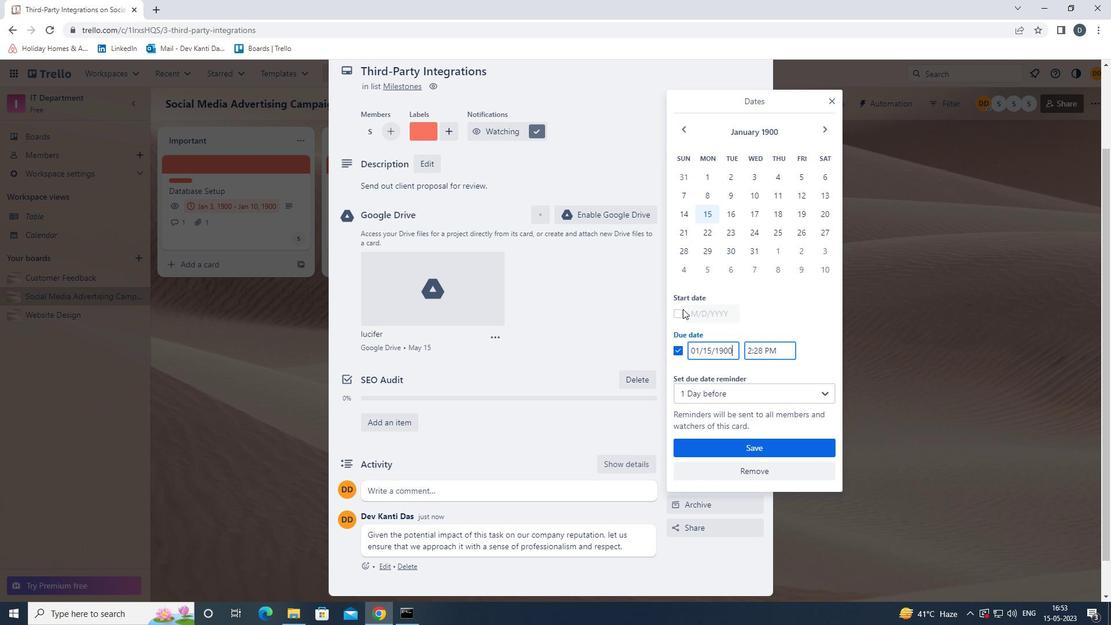 
Action: Mouse pressed left at (681, 311)
Screenshot: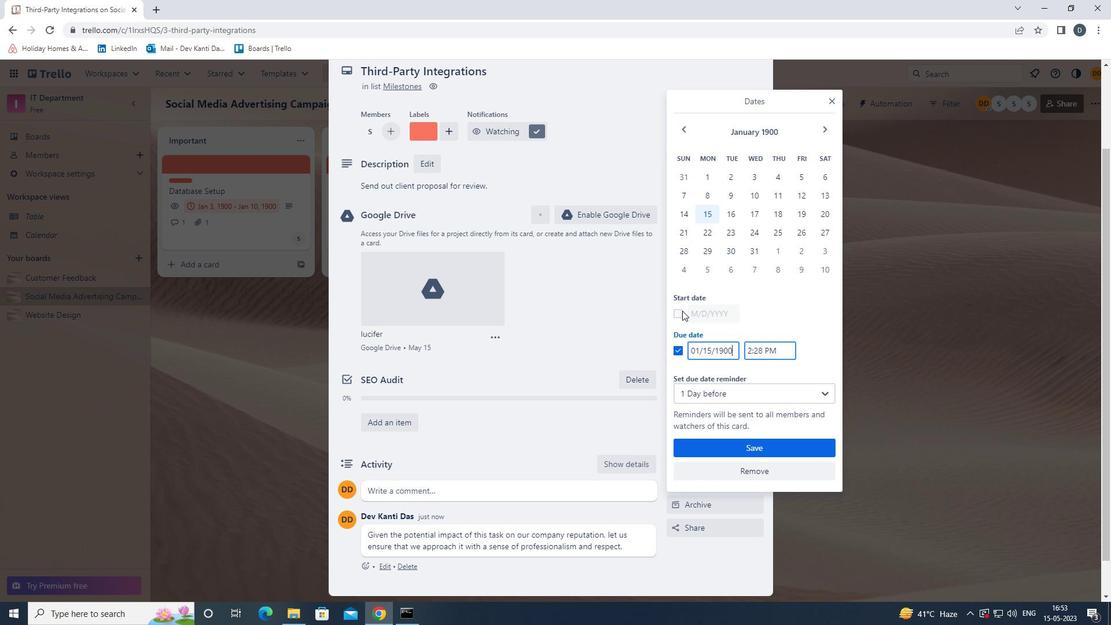 
Action: Mouse moved to (739, 198)
Screenshot: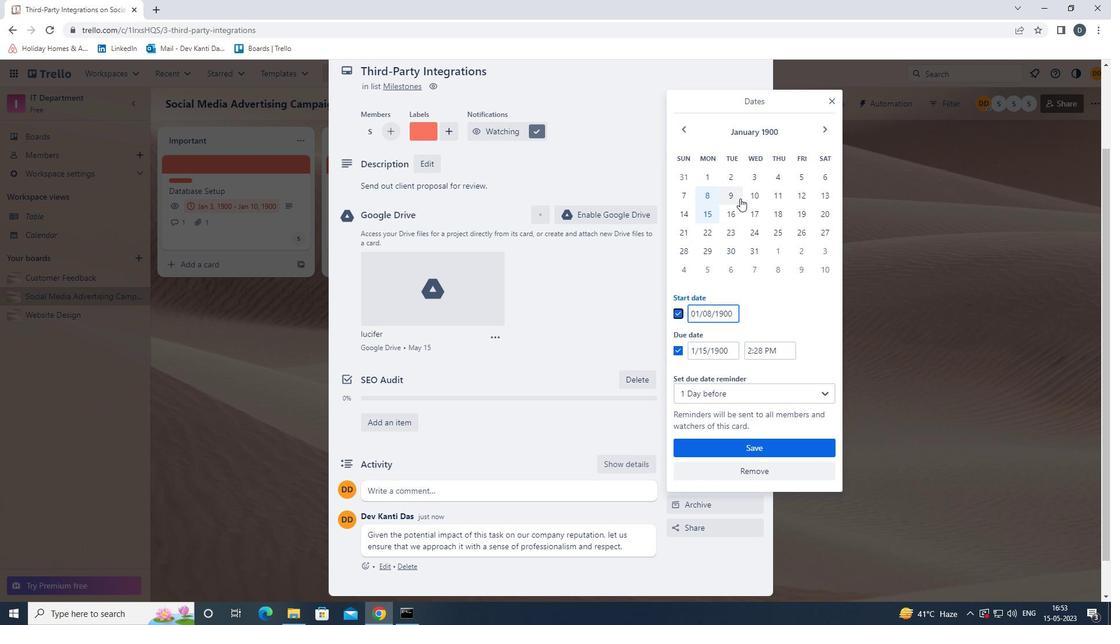 
Action: Mouse pressed left at (739, 198)
Screenshot: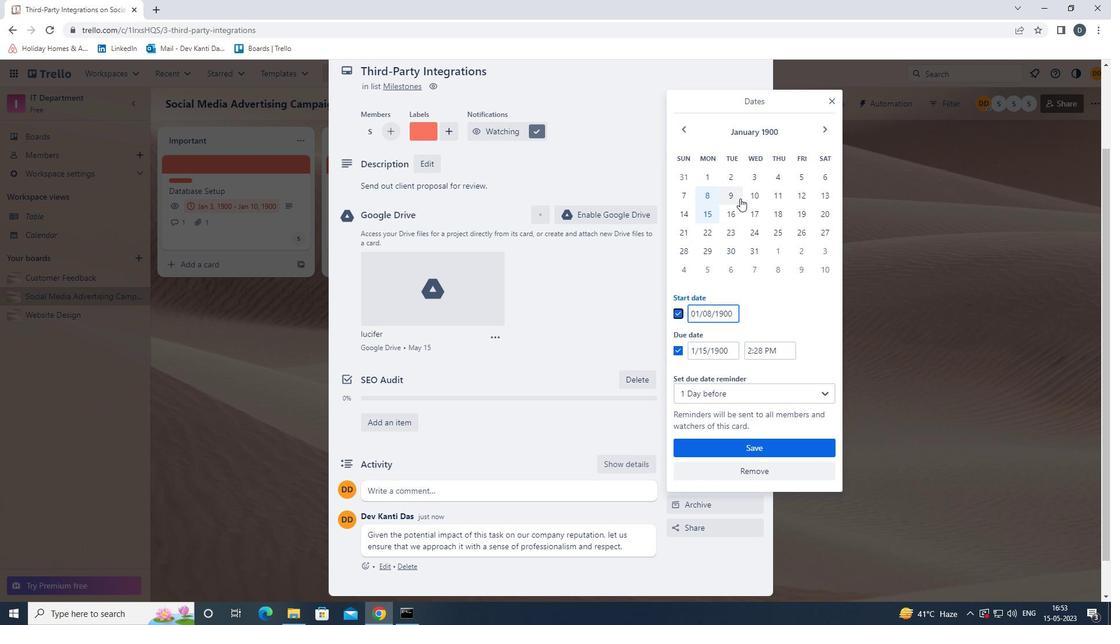 
Action: Mouse moved to (737, 211)
Screenshot: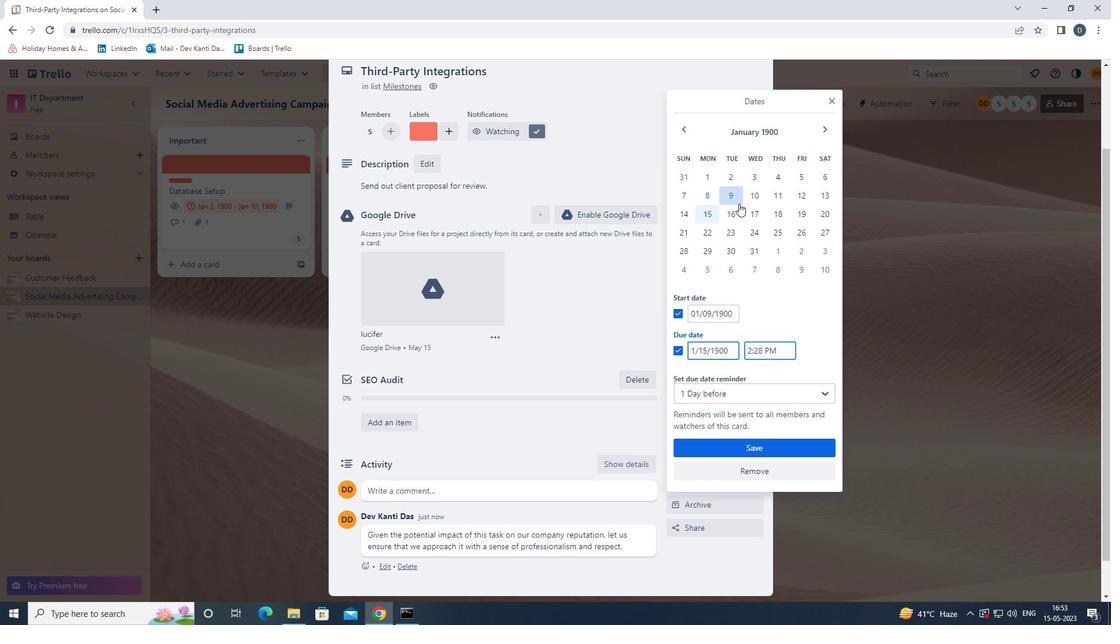 
Action: Mouse pressed left at (737, 211)
Screenshot: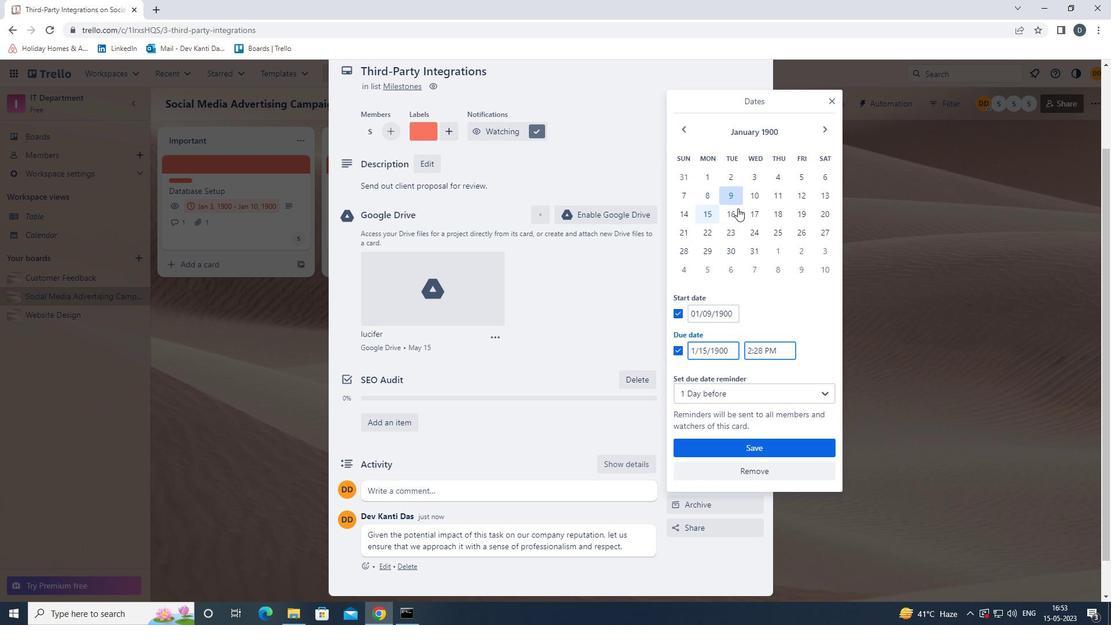 
Action: Mouse moved to (766, 445)
Screenshot: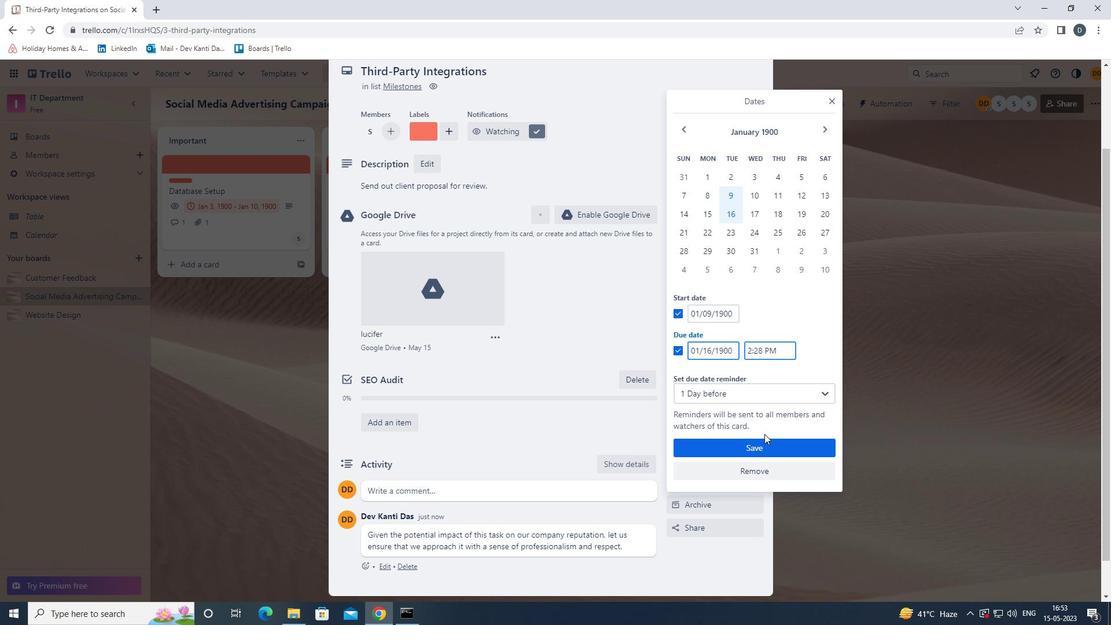 
Action: Mouse pressed left at (766, 445)
Screenshot: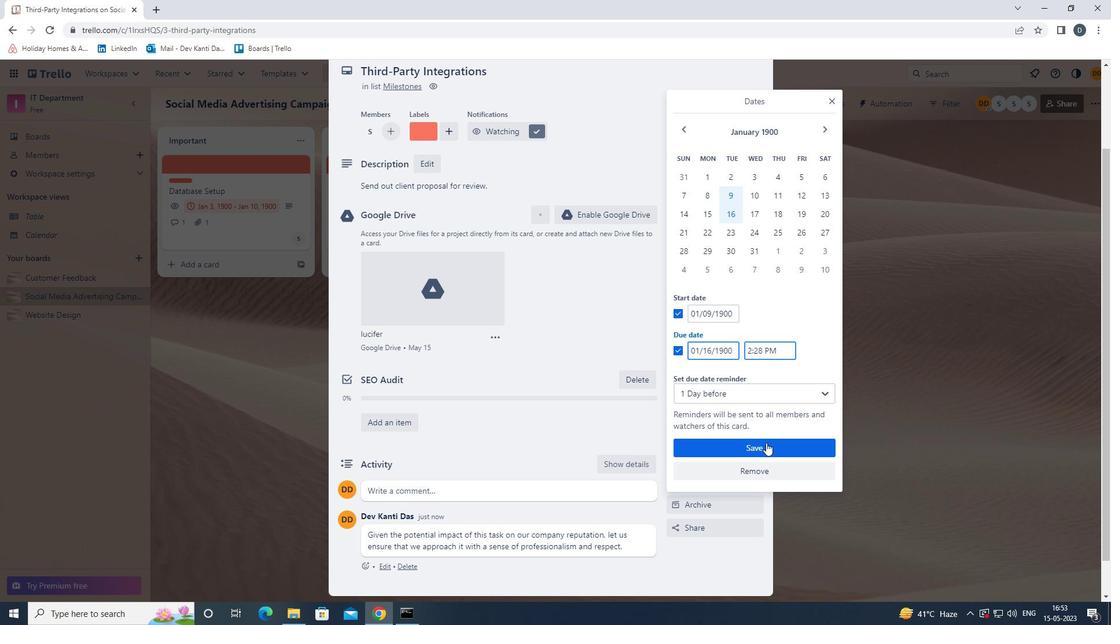 
Action: Mouse moved to (754, 421)
Screenshot: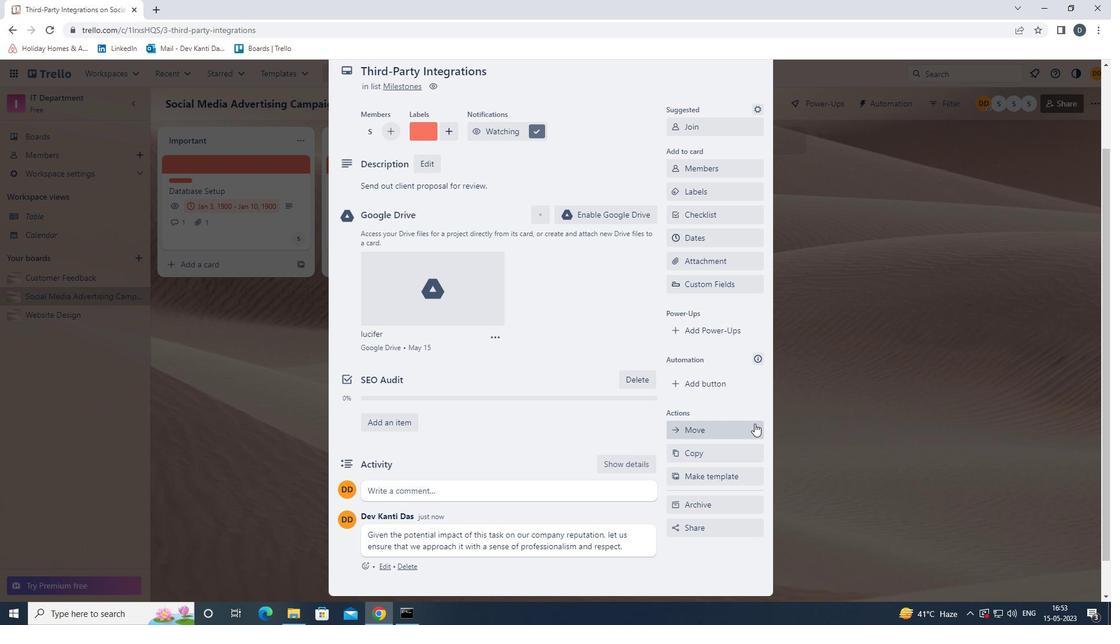 
Action: Mouse scrolled (754, 421) with delta (0, 0)
Screenshot: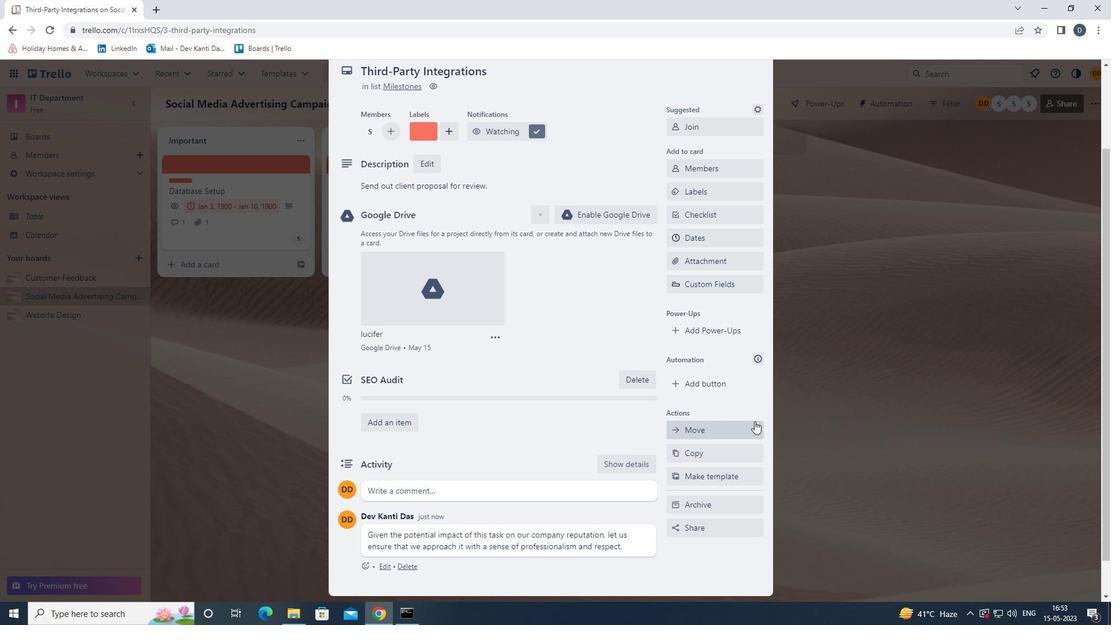 
Action: Mouse scrolled (754, 421) with delta (0, 0)
Screenshot: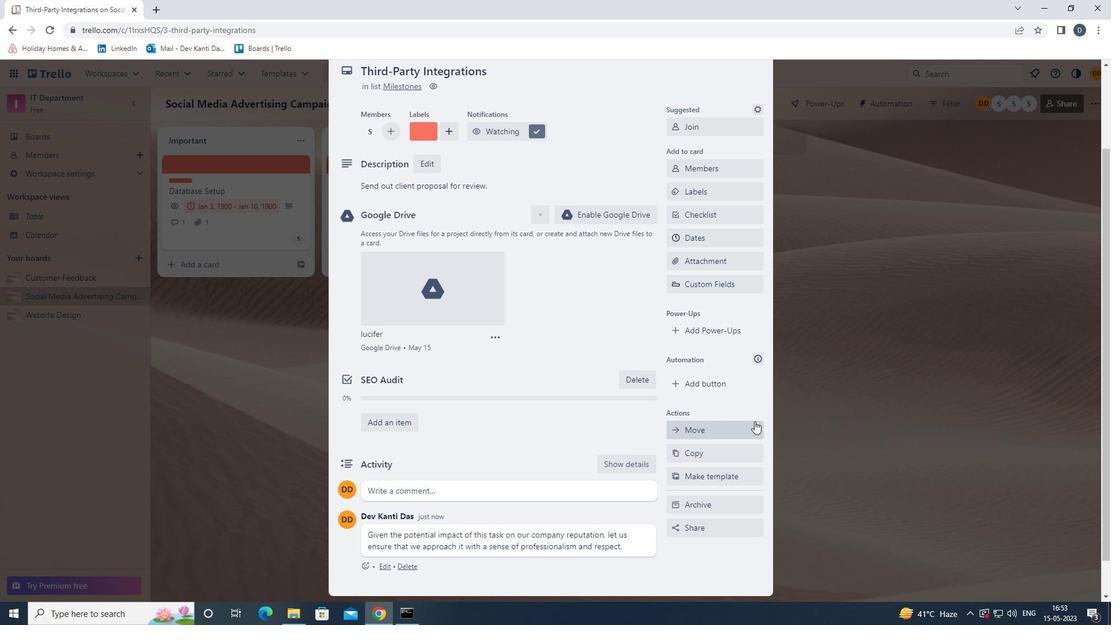 
Action: Mouse scrolled (754, 421) with delta (0, 0)
Screenshot: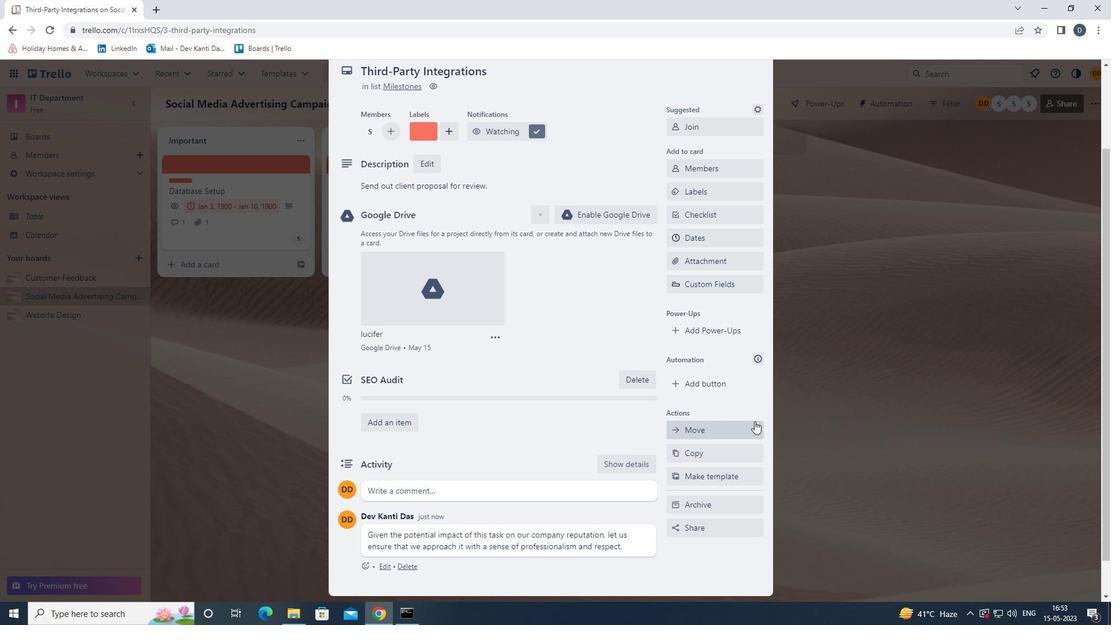 
Action: Mouse moved to (757, 107)
Screenshot: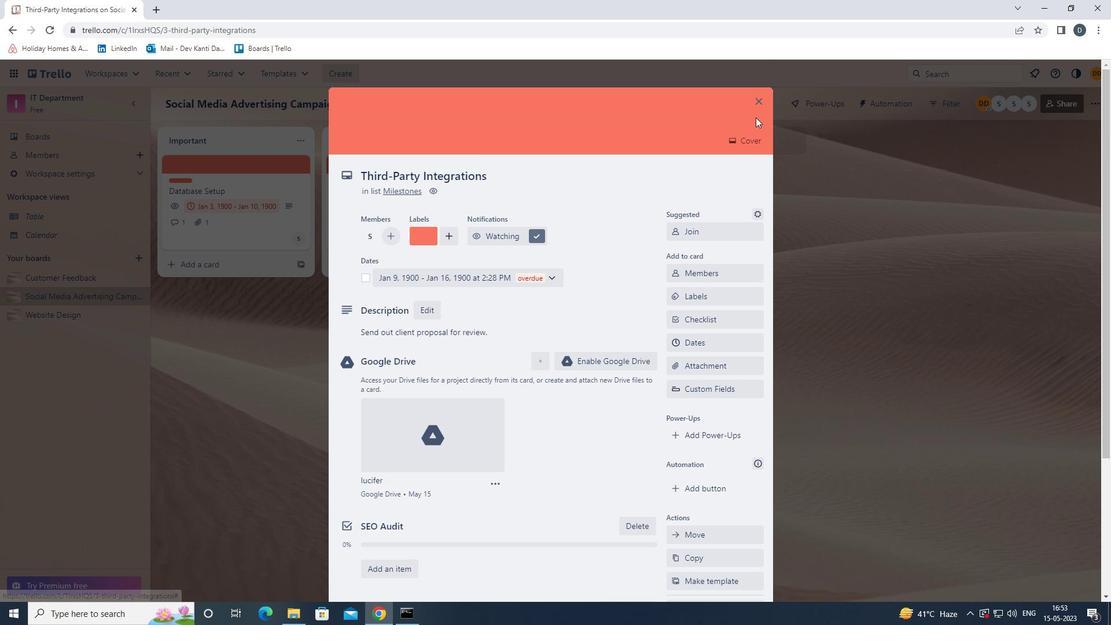
Action: Mouse pressed left at (757, 107)
Screenshot: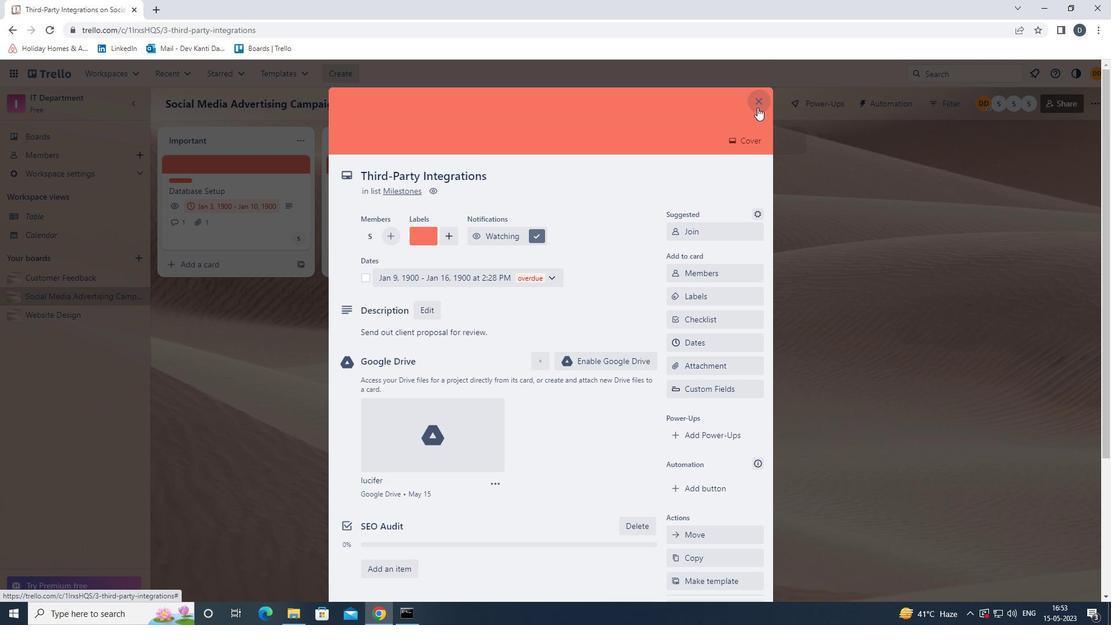 
Action: Mouse moved to (794, 261)
Screenshot: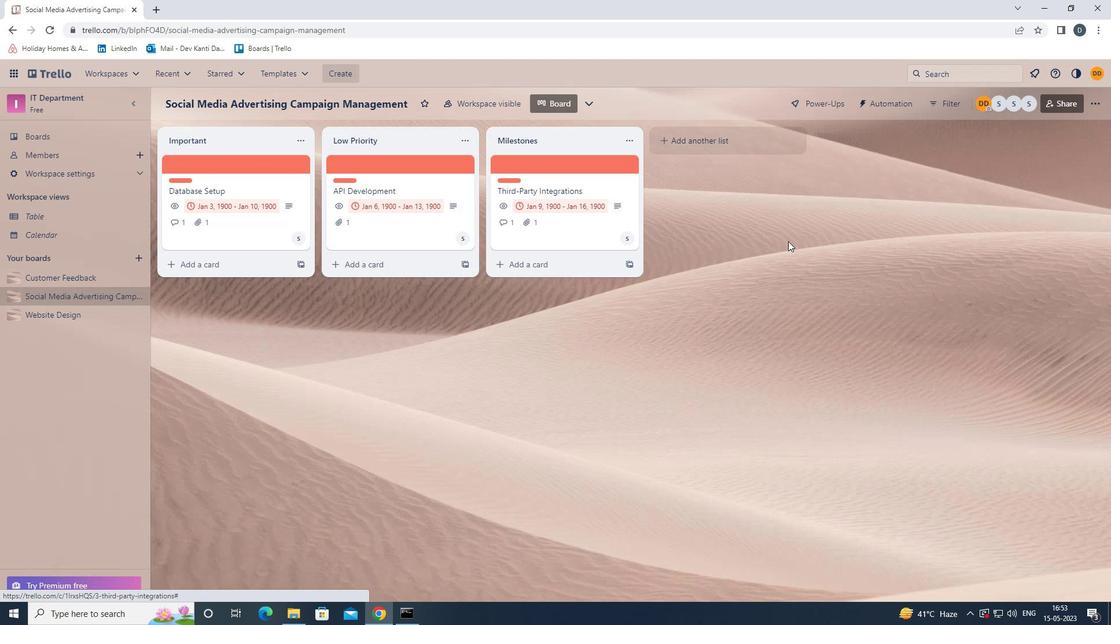 
